 Task: open an excel sheet and write heading  Budget Tracker. Add Descriptions in a column and its values below  'Salary, Rent, Dining Out, Internet Bill, Groceries, Utilities Bill, Gas & Savings. 'Add Categories in next column and its values below  Income, Housing, Food, Utilities, Food, Utilities, Transportation & Savings. Add amount in next column and its values below  $2,500, $800, $100, $50, $200, $100, $100, $50 & $500. Add Dates in next column and its values below  2023-05-01, 2023-05-05, 2023-05-10, 2023-05-15, 2023-05-19, 2023-05-22, 2023-05-25 & 2023-05-30. Add Income/ Expense in next column and its values below  Income, Expense, Expense, Expense, Expense, Expense, Expense & IncomeSave page Budget Tracking Workbook
Action: Key pressed <Key.shift>Budget<Key.space><Key.shift_r>Tracker<Key.right><Key.left><Key.down>
Screenshot: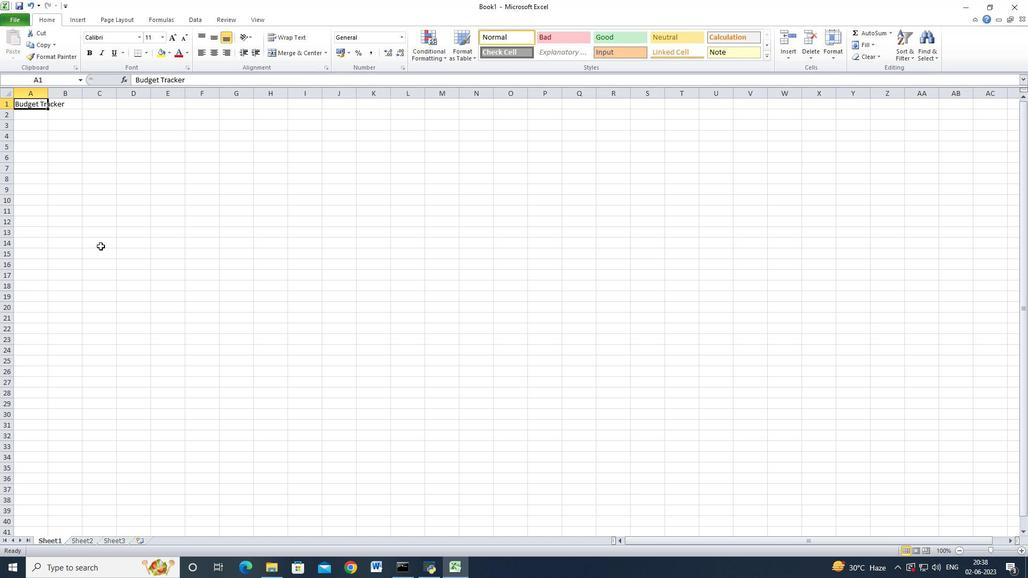 
Action: Mouse moved to (48, 93)
Screenshot: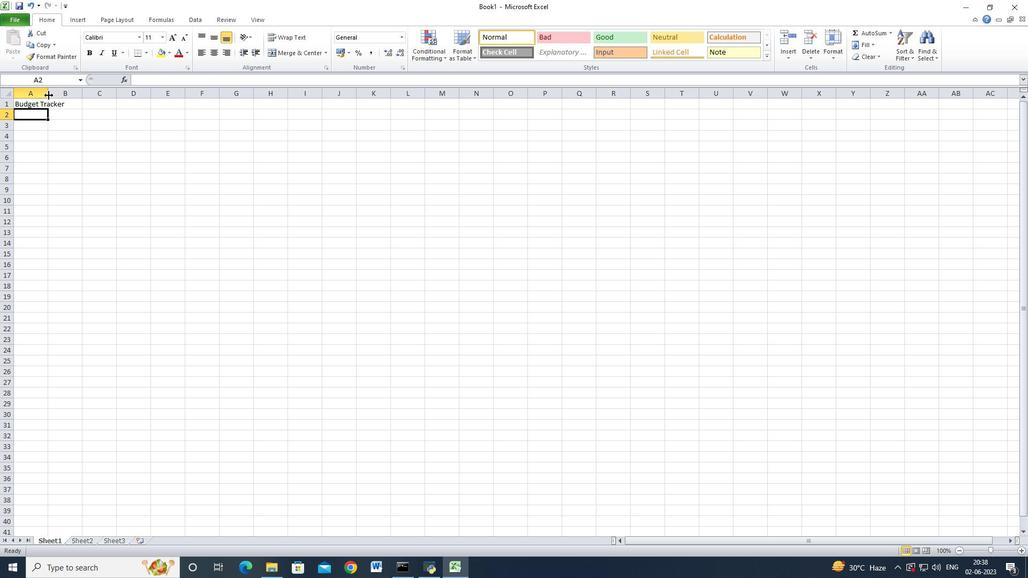 
Action: Mouse pressed left at (48, 93)
Screenshot: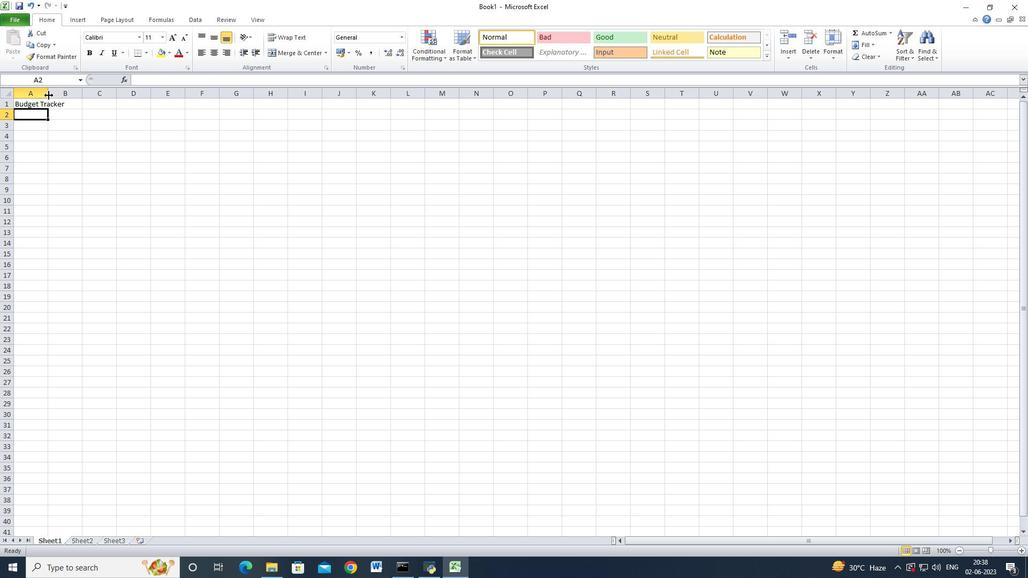 
Action: Mouse pressed left at (48, 93)
Screenshot: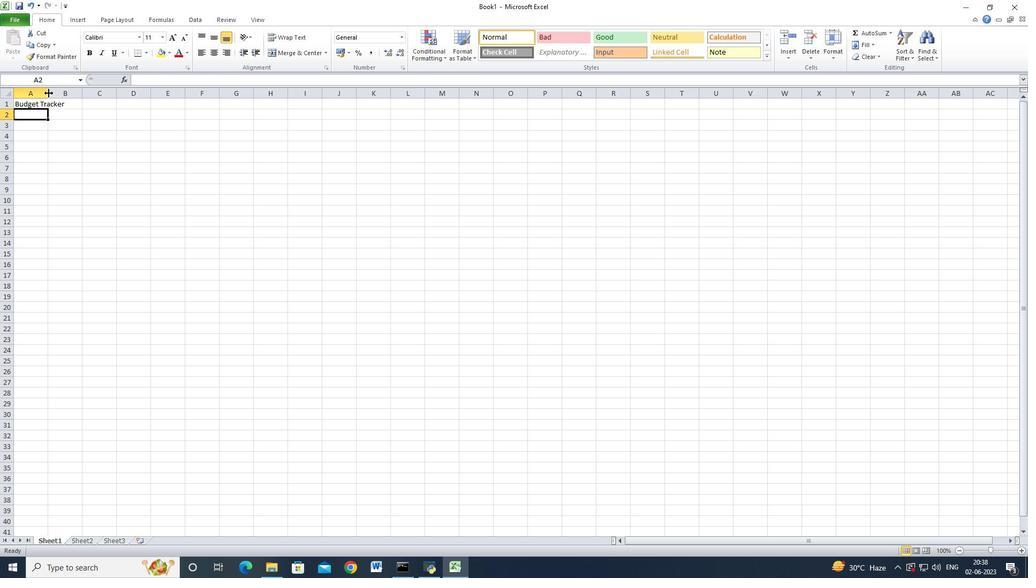 
Action: Mouse moved to (324, 251)
Screenshot: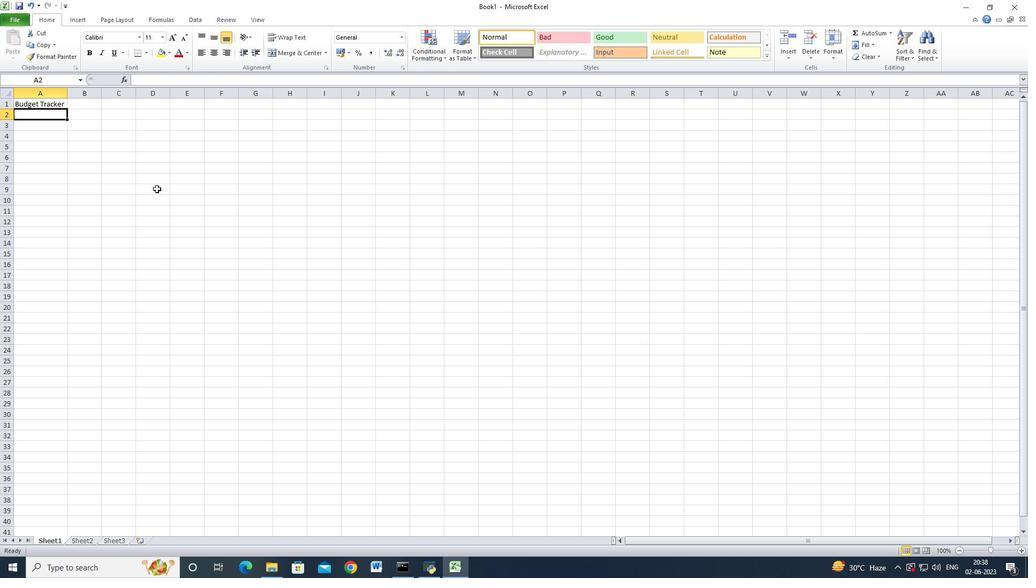 
Action: Key pressed <Key.shift_r>Descriptions<Key.down><Key.shift_r>Salary<Key.down><Key.shift_r>Rent<Key.down><Key.shift_r>Dining<Key.space><Key.shift>Out<Key.down><Key.shift>Internet<Key.space><Key.shift>Bill<Key.down><Key.shift_r>Groceries<Key.down><Key.shift>Utilities<Key.space><Key.shift>Bill<Key.down><Key.shift_r>Gas<Key.space><Key.backspace><Key.enter><Key.shift_r><Key.shift_r><Key.shift_r><Key.shift_r><Key.shift_r><Key.shift_r><Key.shift_r><Key.shift_r><Key.shift_r><Key.shift_r><Key.shift_r>Savings<Key.down><Key.up><Key.up><Key.up><Key.down><Key.up><Key.down><Key.right><Key.shift_r>Categories<Key.down>
Screenshot: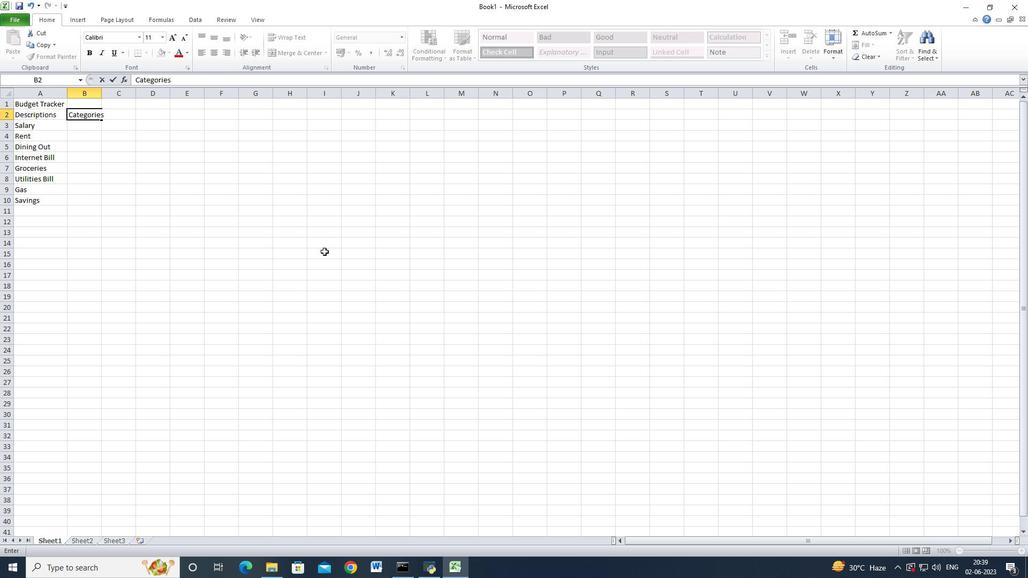 
Action: Mouse moved to (99, 95)
Screenshot: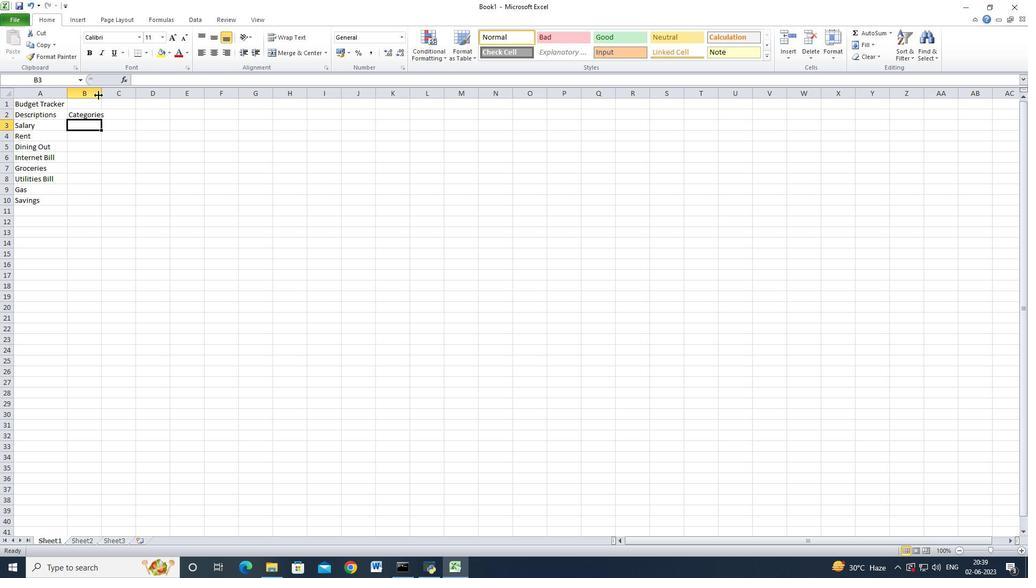 
Action: Mouse pressed left at (99, 95)
Screenshot: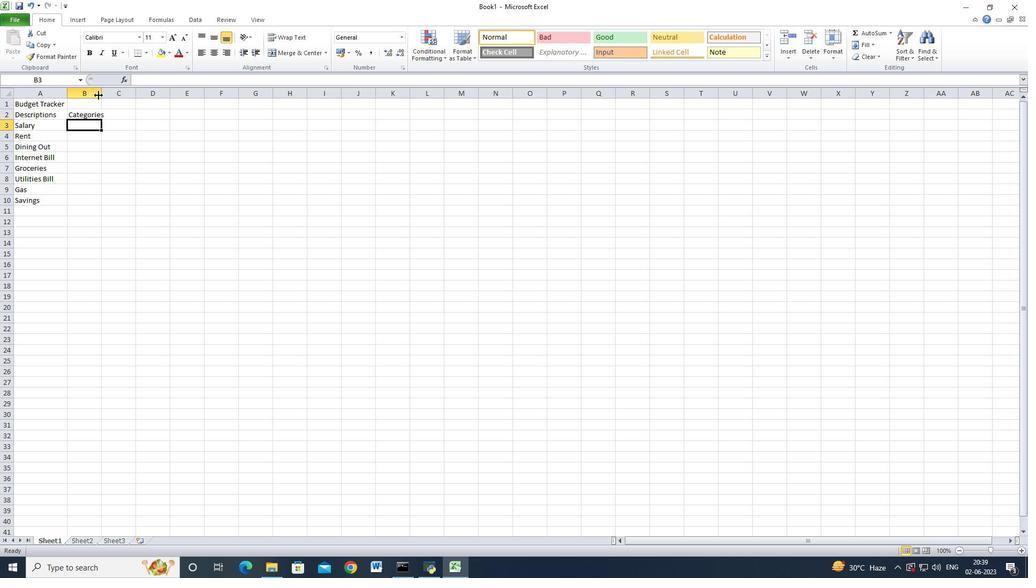 
Action: Mouse moved to (100, 95)
Screenshot: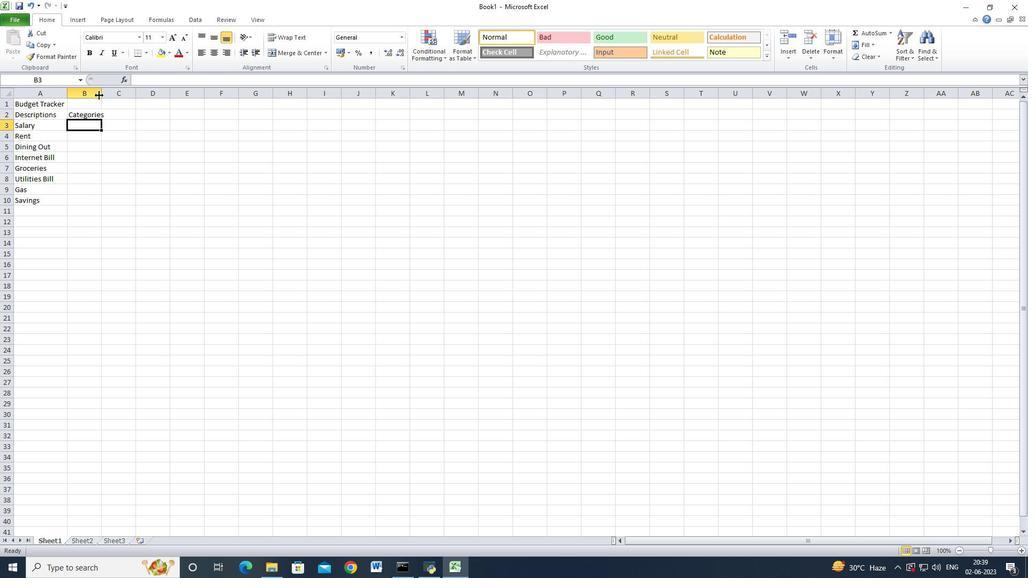 
Action: Mouse pressed left at (100, 95)
Screenshot: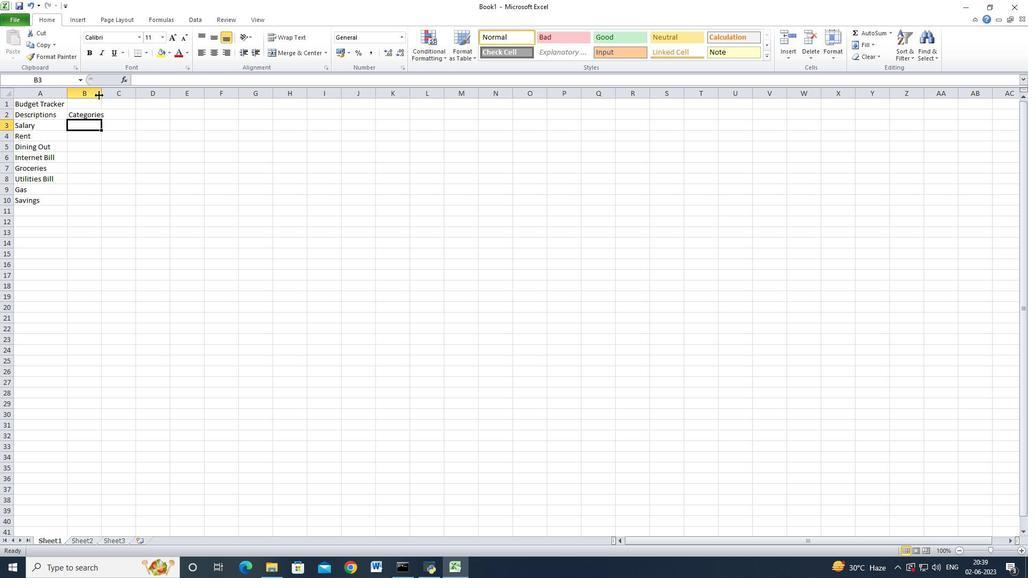 
Action: Mouse moved to (138, 154)
Screenshot: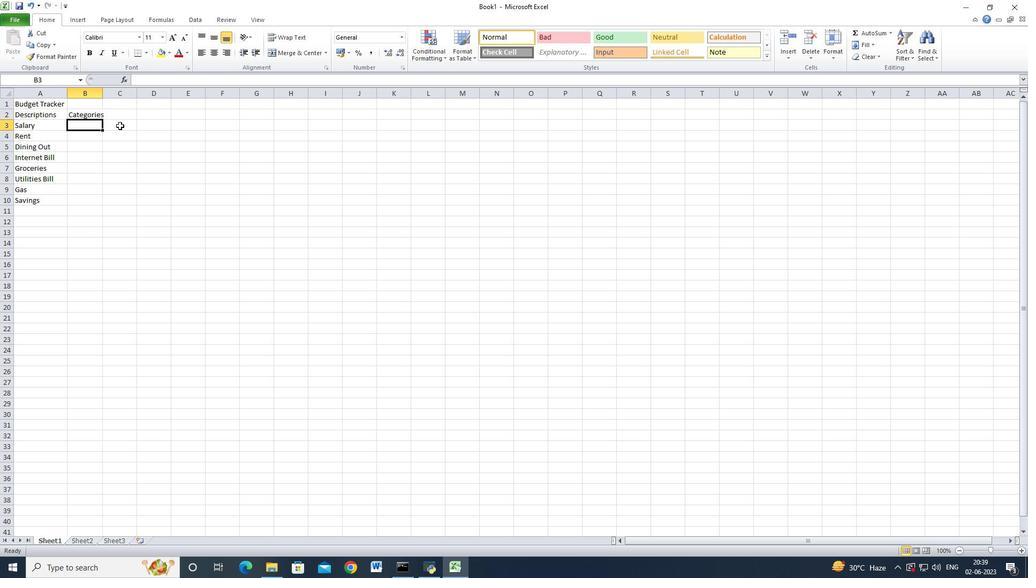 
Action: Key pressed <Key.shift>Income<Key.down><Key.shift>Housing<Key.down><Key.shift_r>Food<Key.down><Key.shift>Utilities<Key.down><Key.shift_r>Food<Key.down><Key.shift>Utilities<Key.down><Key.shift_r>Transportation<Key.down><Key.shift_r>Savings<Key.down>
Screenshot: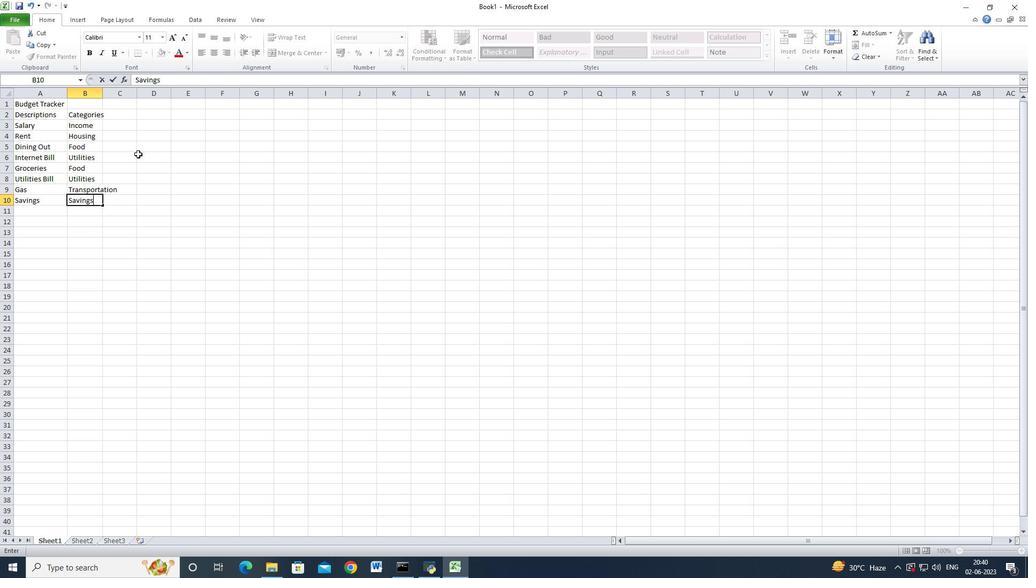 
Action: Mouse moved to (106, 95)
Screenshot: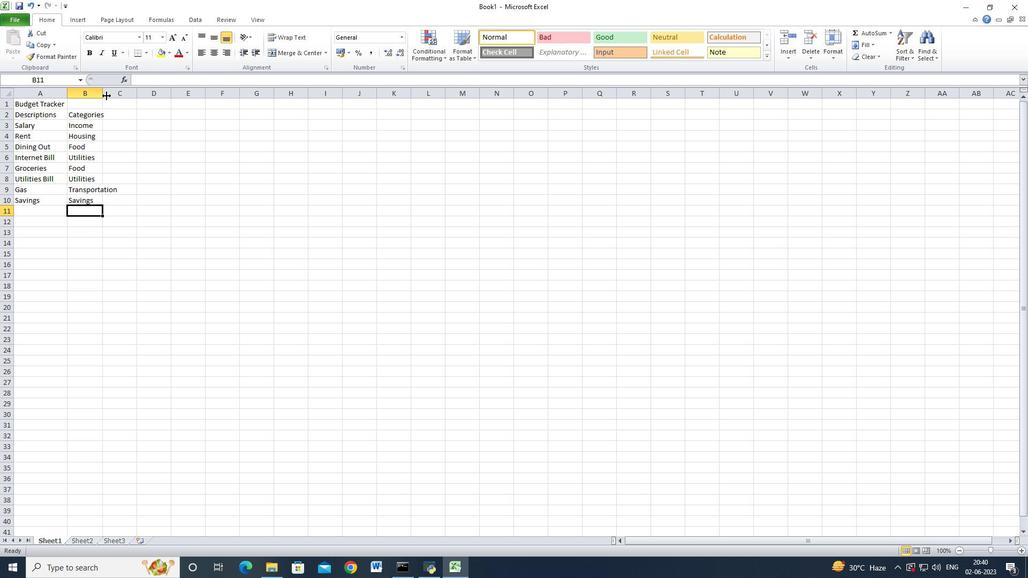 
Action: Mouse pressed left at (106, 95)
Screenshot: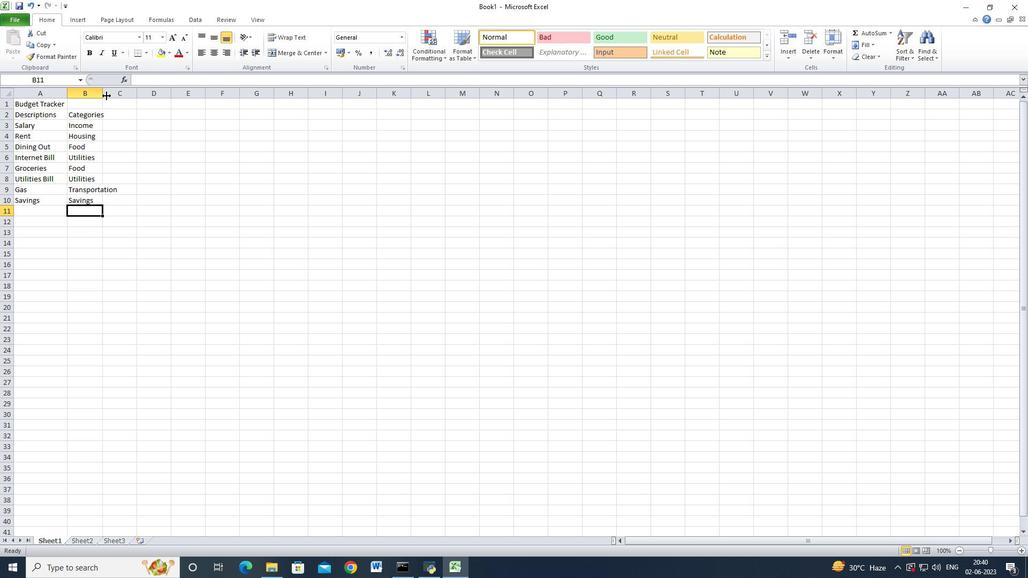 
Action: Mouse pressed left at (106, 95)
Screenshot: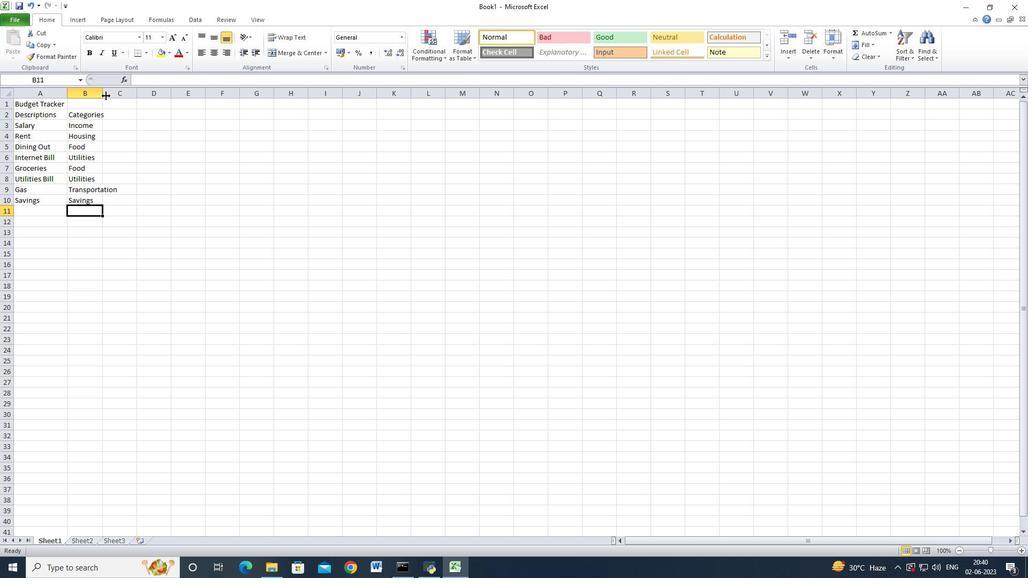 
Action: Mouse moved to (137, 115)
Screenshot: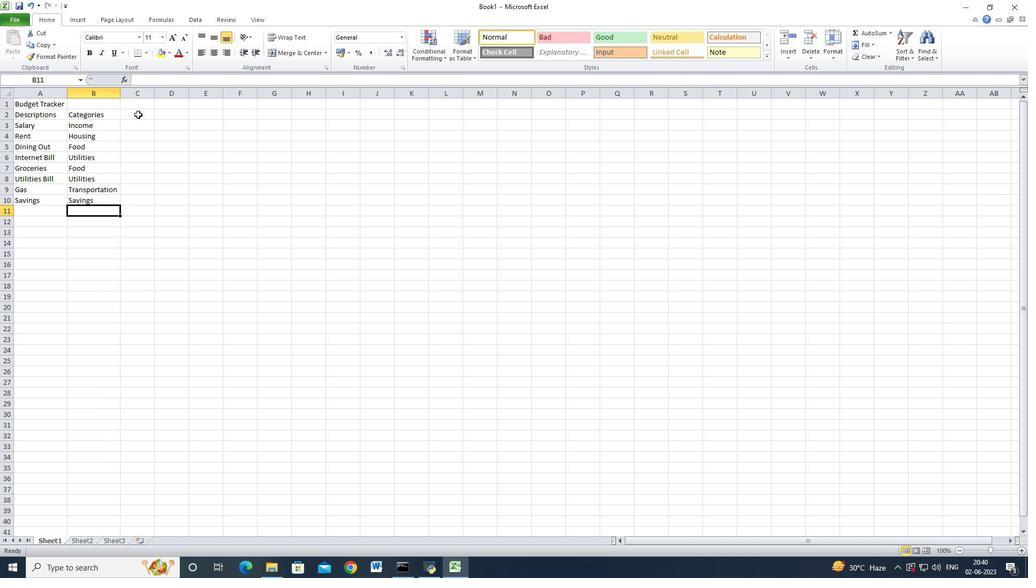 
Action: Mouse pressed left at (137, 115)
Screenshot: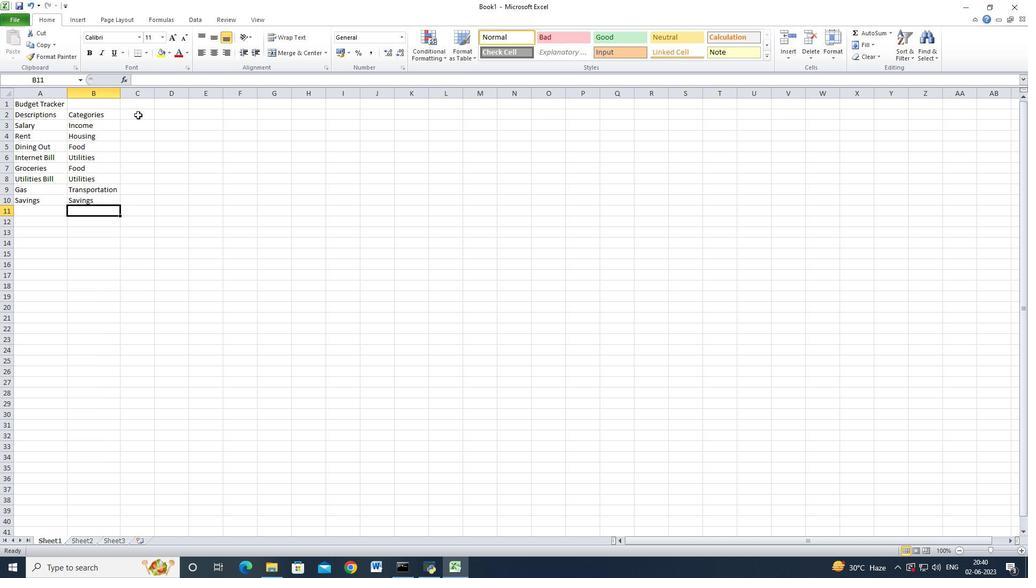 
Action: Mouse moved to (157, 129)
Screenshot: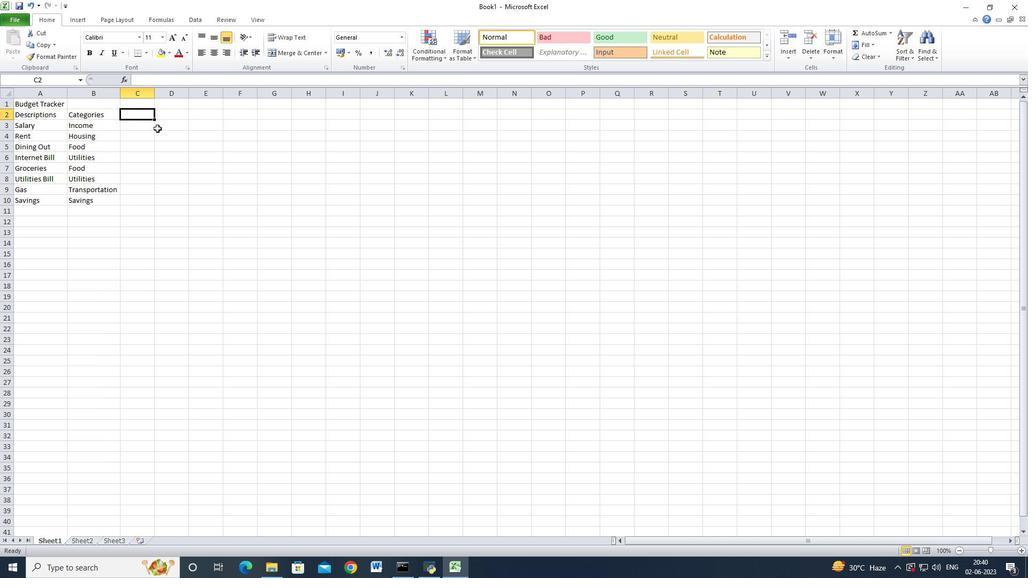 
Action: Key pressed <Key.shift_r>Amunt<Key.down><Key.shift>$2,500<Key.down><Key.shift><Key.shift><Key.shift><Key.shift><Key.shift><Key.shift><Key.shift><Key.shift><Key.shift><Key.shift><Key.shift>$800<Key.down><Key.shift><Key.shift><Key.shift><Key.shift><Key.shift><Key.shift><Key.shift><Key.shift><Key.shift><Key.shift>$100<Key.down><Key.shift><Key.shift><Key.shift><Key.shift><Key.shift><Key.shift><Key.shift><Key.shift><Key.shift><Key.shift>$50<Key.down><Key.shift><Key.shift><Key.shift><Key.shift><Key.shift><Key.shift><Key.shift><Key.shift>$200<Key.down><Key.shift><Key.shift><Key.shift><Key.shift>$100<Key.down><Key.shift><Key.shift><Key.shift><Key.shift><Key.shift><Key.shift><Key.shift><Key.shift><Key.shift><Key.shift><Key.shift><Key.shift><Key.shift>$100<Key.down><Key.shift><Key.shift><Key.shift><Key.shift><Key.shift><Key.shift><Key.shift><Key.shift><Key.shift><Key.shift><Key.shift><Key.shift><Key.shift><Key.shift><Key.shift><Key.shift><Key.shift><Key.shift><Key.shift><Key.shift>$50<Key.down><Key.shift><Key.shift><Key.shift><Key.shift><Key.shift>$500<Key.up><Key.shift><Key.shift><Key.shift><Key.shift><Key.shift><Key.shift><Key.shift><Key.down><Key.delete><Key.shift>$<Key.down><Key.up><Key.delete><Key.up><Key.shift>$50<Key.space><Key.shift_r><Key.shift_r><Key.shift_r><Key.shift_r><Key.shift_r><Key.shift_r><Key.shift_r><Key.shift_r><Key.shift_r><Key.shift_r>&<Key.space><Key.shift><Key.shift><Key.shift><Key.shift><Key.shift><Key.shift><Key.shift><Key.shift><Key.shift><Key.shift><Key.shift><Key.shift><Key.shift><Key.shift><Key.shift><Key.shift><Key.shift><Key.shift><Key.shift><Key.shift><Key.shift>$500<Key.enter><Key.up>
Screenshot: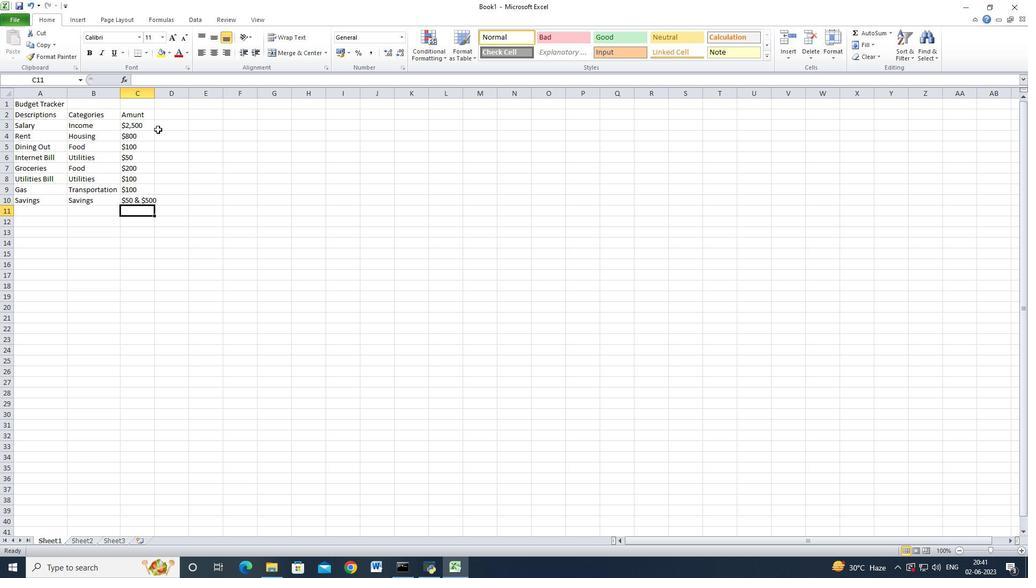 
Action: Mouse moved to (154, 98)
Screenshot: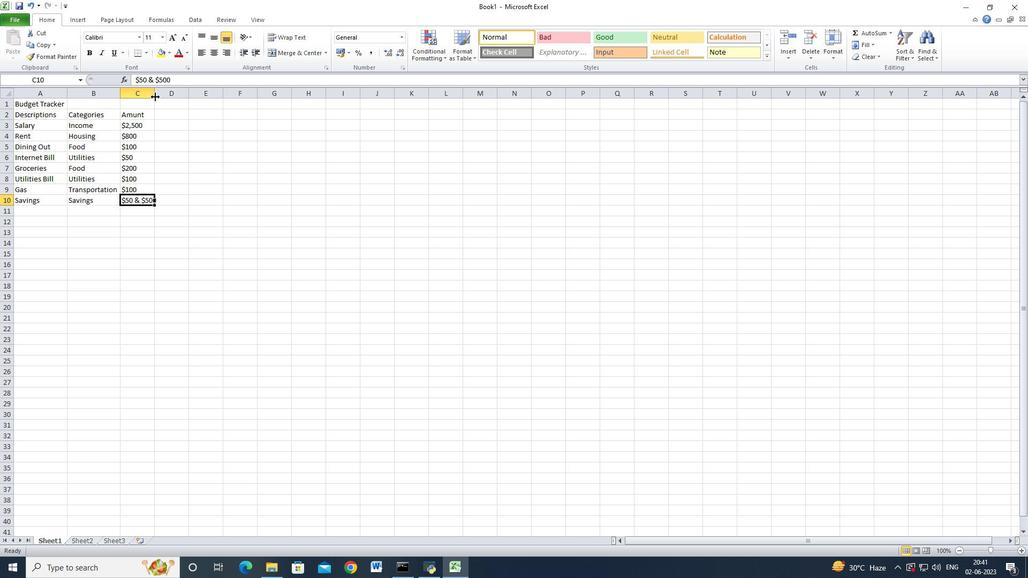 
Action: Mouse pressed left at (154, 98)
Screenshot: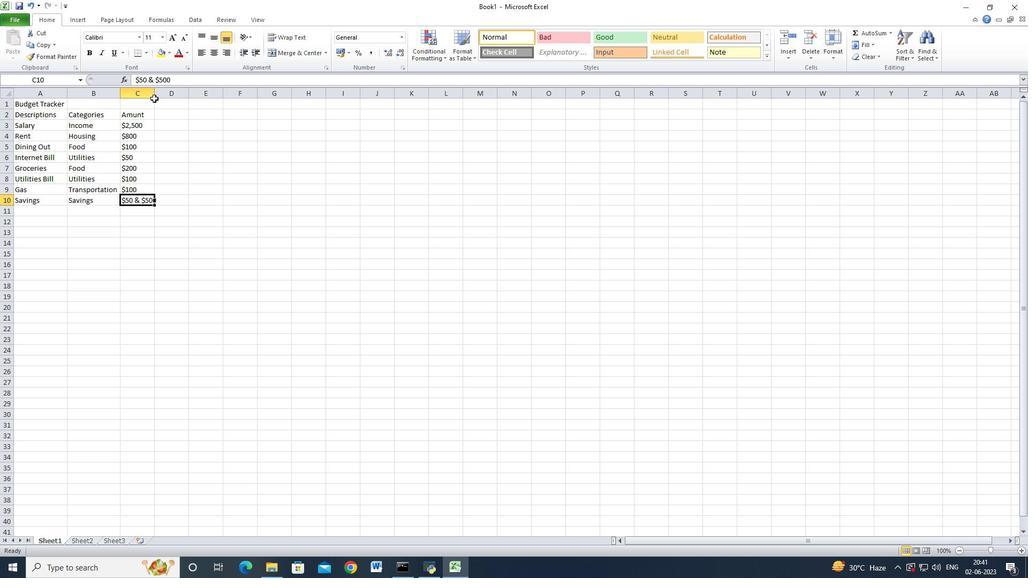 
Action: Mouse pressed left at (154, 98)
Screenshot: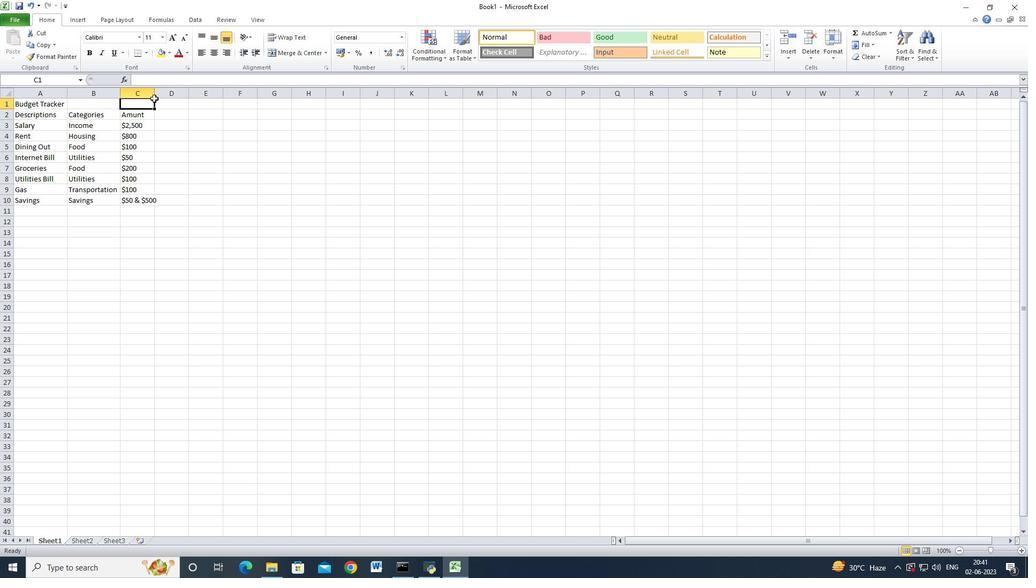 
Action: Mouse moved to (154, 91)
Screenshot: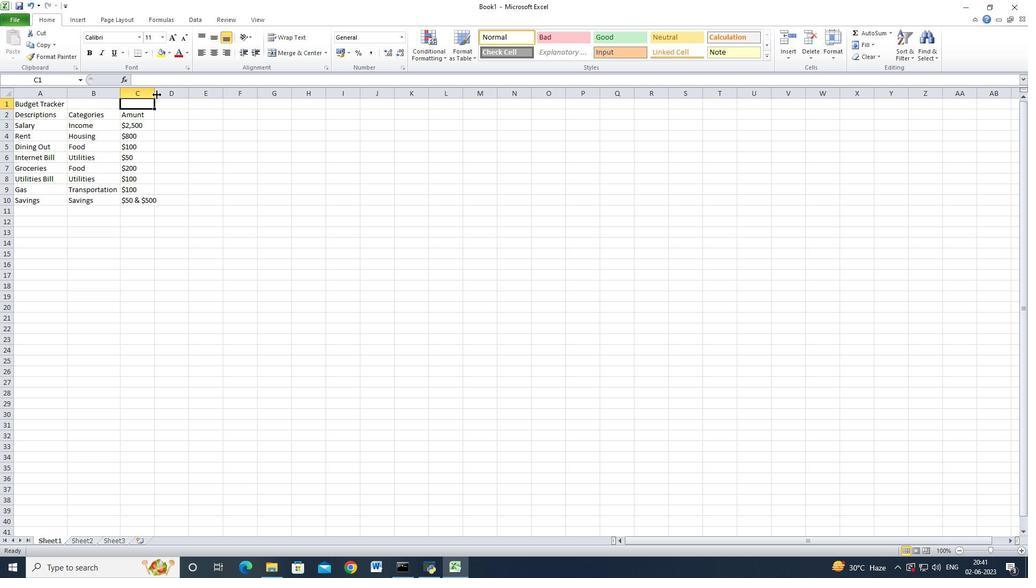 
Action: Mouse pressed left at (154, 91)
Screenshot: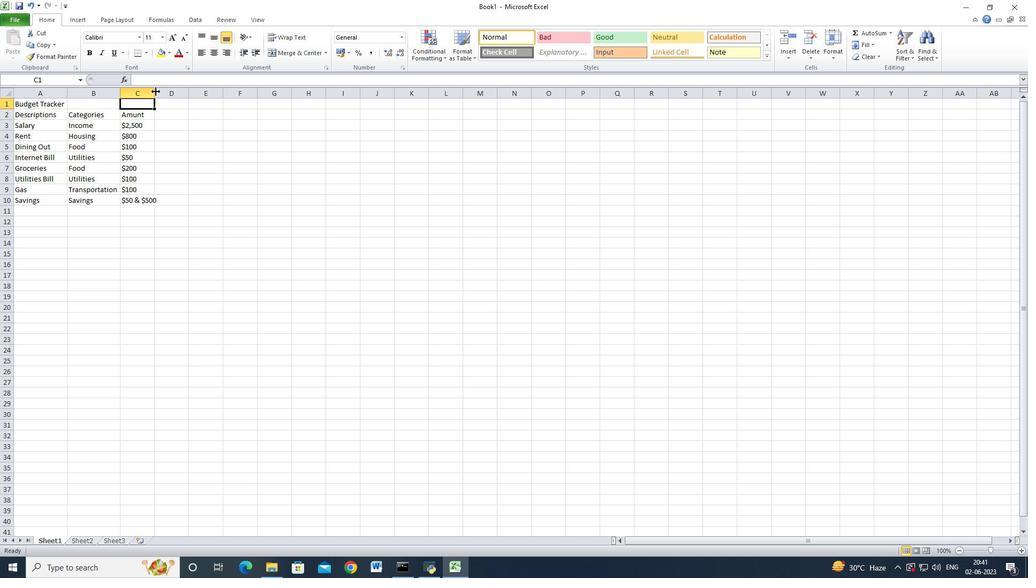 
Action: Mouse pressed left at (154, 91)
Screenshot: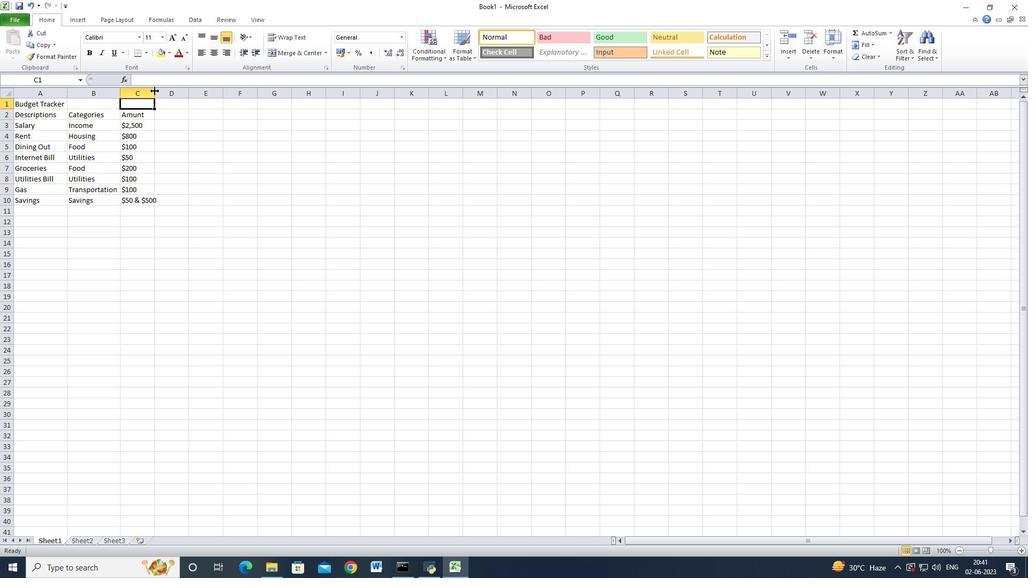 
Action: Mouse moved to (182, 124)
Screenshot: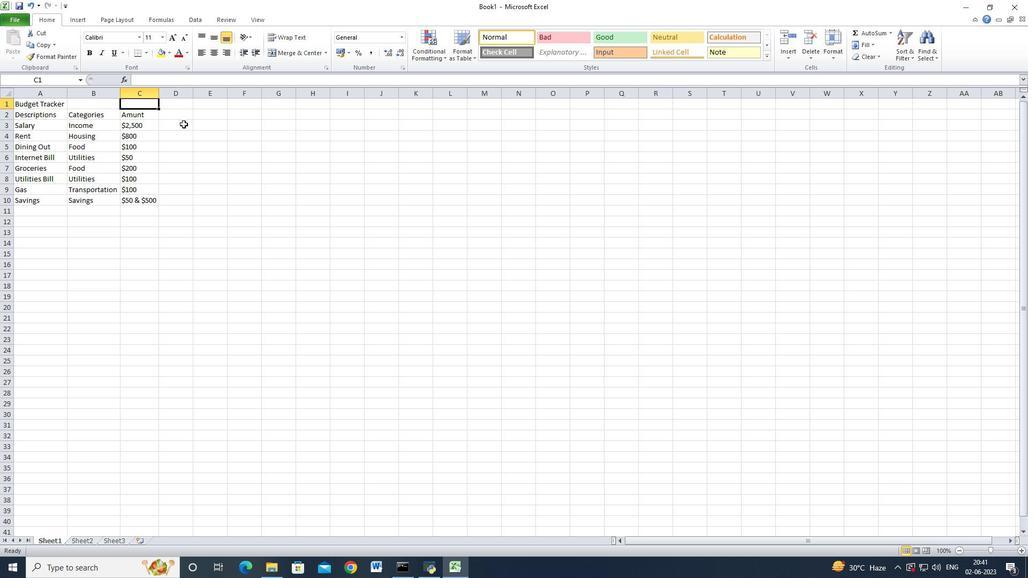 
Action: Key pressed <Key.right><Key.shift_r>Dates<Key.down><Key.up><Key.delete><Key.down><Key.shift_r>date<Key.down><Key.up><Key.shift_r><Key.shift_r><Key.shift_r><Key.shift_r><Key.shift_r><Key.shift_r><Key.shift_r><Key.shift_r><Key.shift_r><Key.shift_r><Key.shift_r><Key.shift_r><Key.shift_r><Key.shift_r><Key.shift_r><Key.shift_r><Key.shift_r><Key.shift_r><Key.shift_r><Key.shift_r><Key.shift_r><Key.shift_r><Key.shift_r><Key.shift_r><Key.shift_r><Key.shift_r><Key.shift_r><Key.shift_r><Key.shift_r><Key.shift_r><Key.shift_r><Key.shift_r><Key.shift_r><Key.shift_r><Key.shift_r><Key.shift_r><Key.shift_r><Key.shift_r><Key.shift_r><Key.shift_r><Key.shift_r><Key.shift_r><Key.shift_r><Key.shift_r><Key.shift_r><Key.shift_r><Key.shift_r>Dates<Key.down>'2023-05-01<Key.down>'2023-05-05<Key.down>'2023-05-10<Key.down>'2023-05-15<Key.down>'2023-05-19<Key.down>'2023-05-22<Key.down>'2023-05-25<Key.down>'202305<Key.insert><Key.insert><Key.backspace><Key.backspace>-05-30<Key.down><Key.up><Key.up><Key.up>
Screenshot: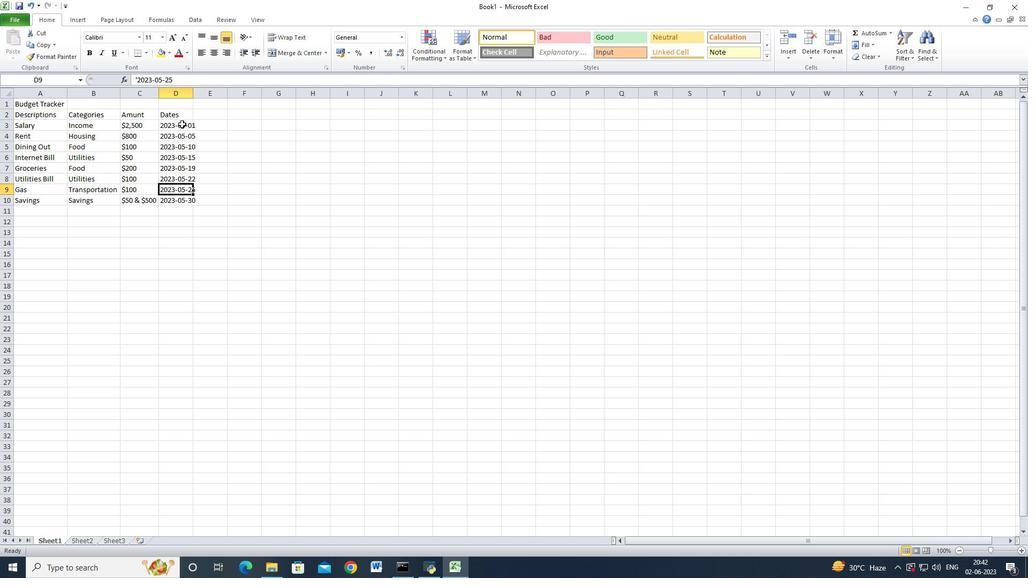 
Action: Mouse moved to (193, 93)
Screenshot: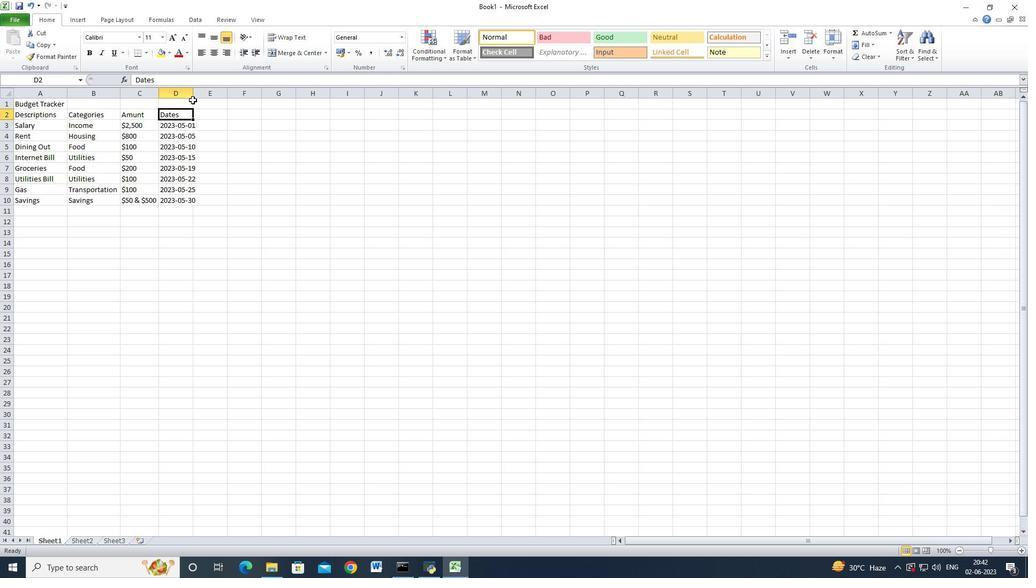 
Action: Mouse pressed left at (193, 93)
Screenshot: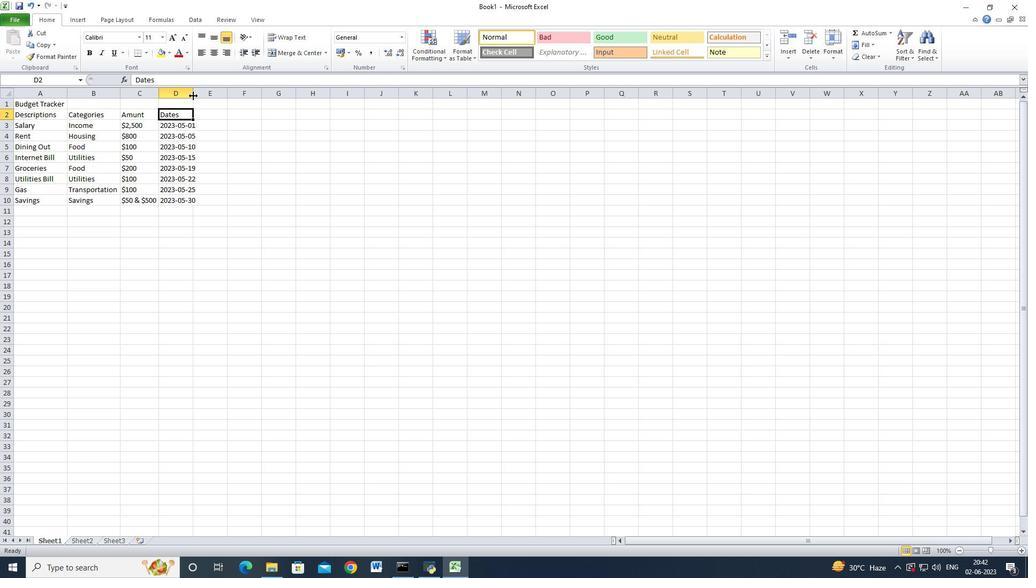 
Action: Mouse moved to (192, 93)
Screenshot: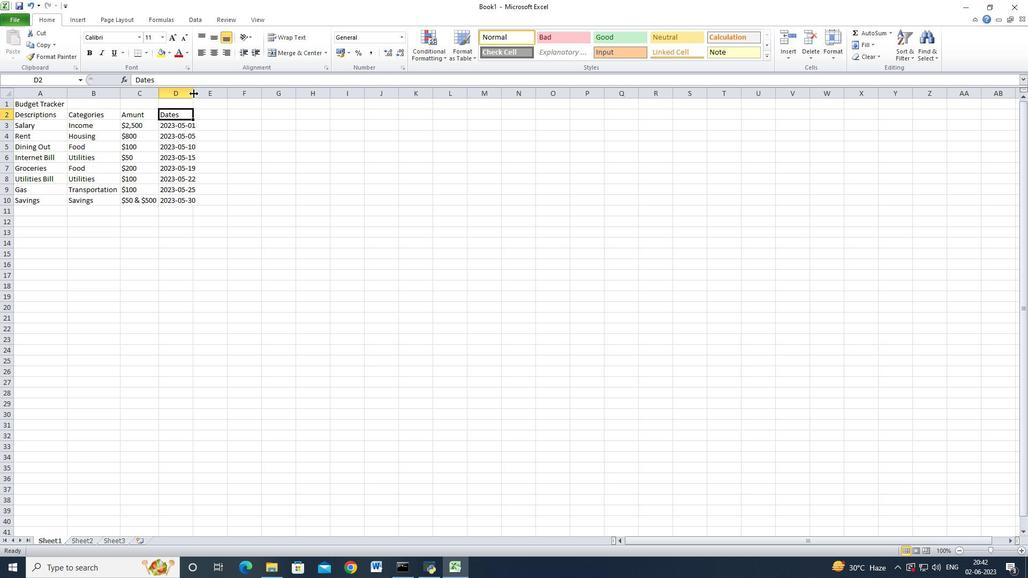 
Action: Mouse pressed left at (192, 93)
Screenshot: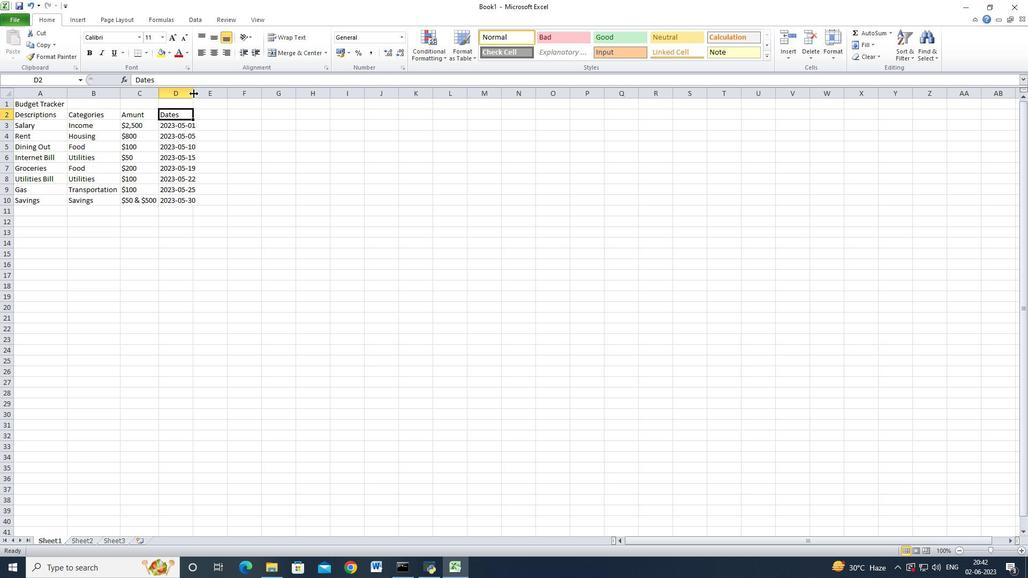
Action: Mouse moved to (195, 90)
Screenshot: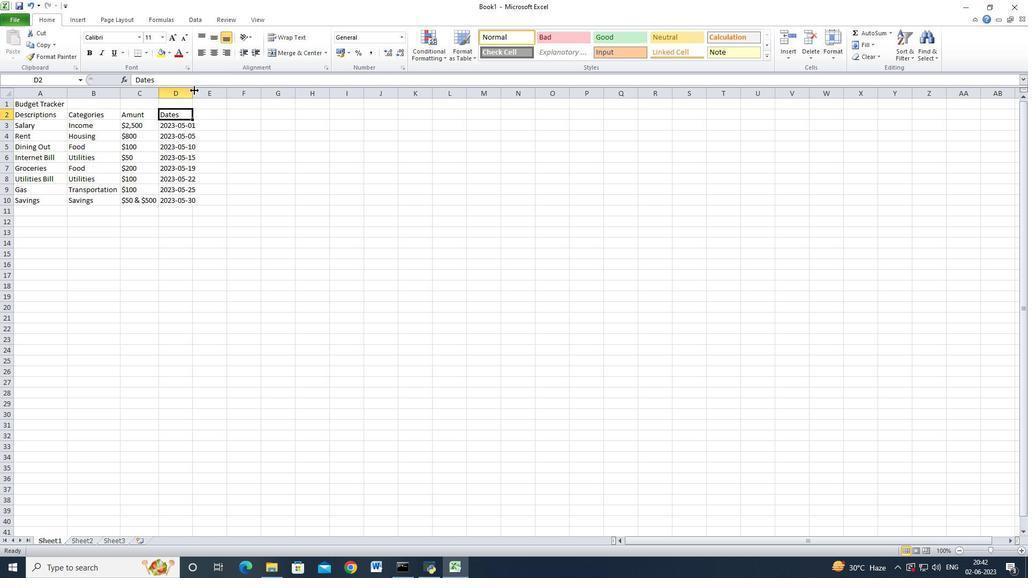 
Action: Mouse pressed left at (195, 90)
Screenshot: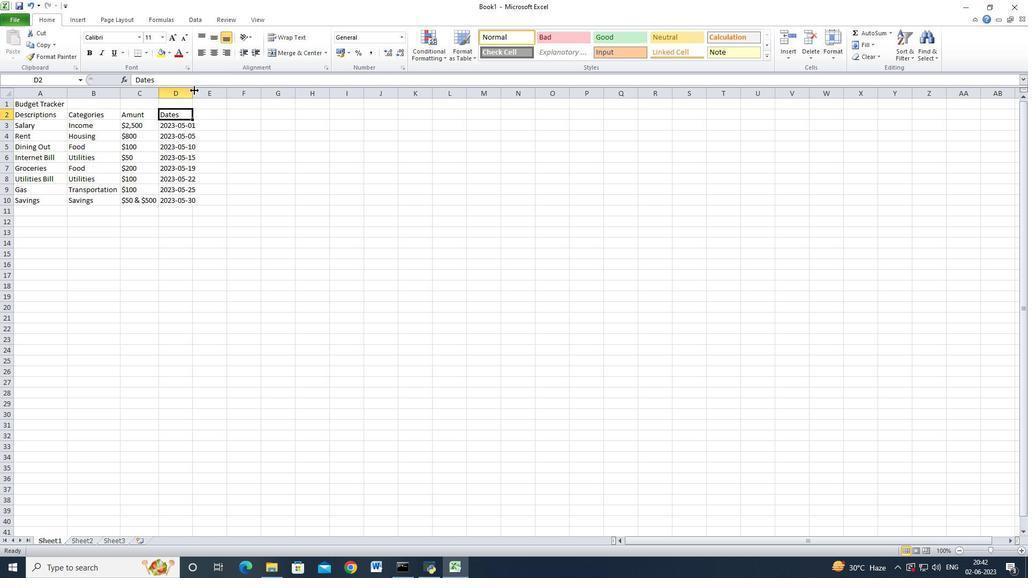 
Action: Mouse pressed left at (195, 90)
Screenshot: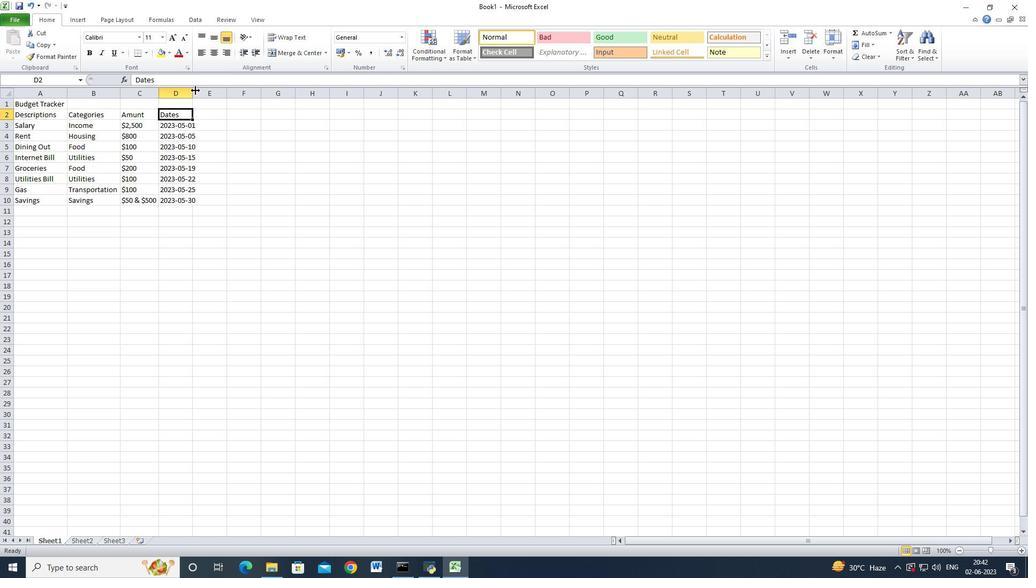 
Action: Mouse moved to (216, 114)
Screenshot: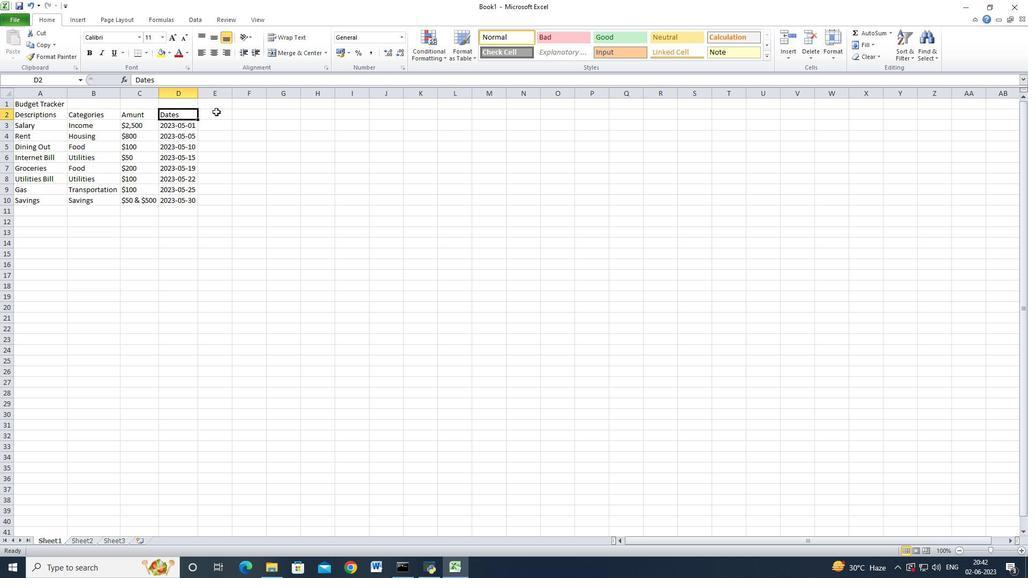 
Action: Mouse pressed left at (216, 114)
Screenshot: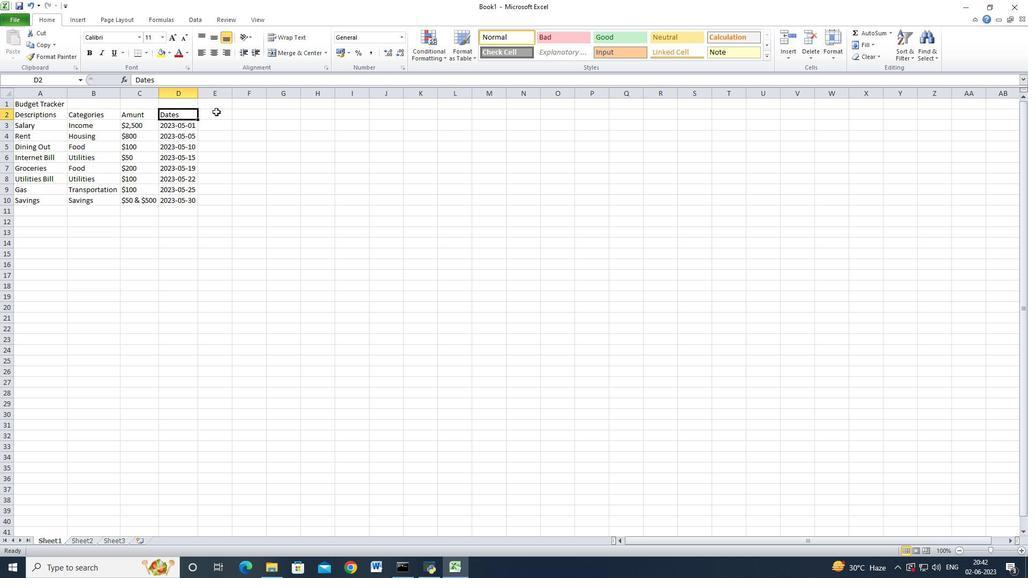 
Action: Mouse moved to (517, 116)
Screenshot: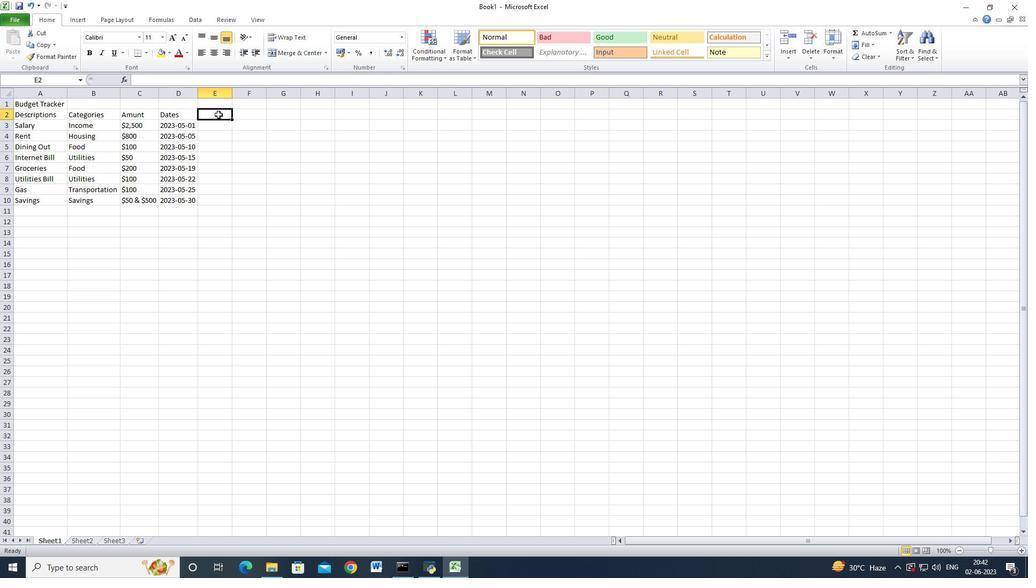 
Action: Key pressed <Key.shift>Income/<Key.space><Key.shift_r>Expense<Key.down>
Screenshot: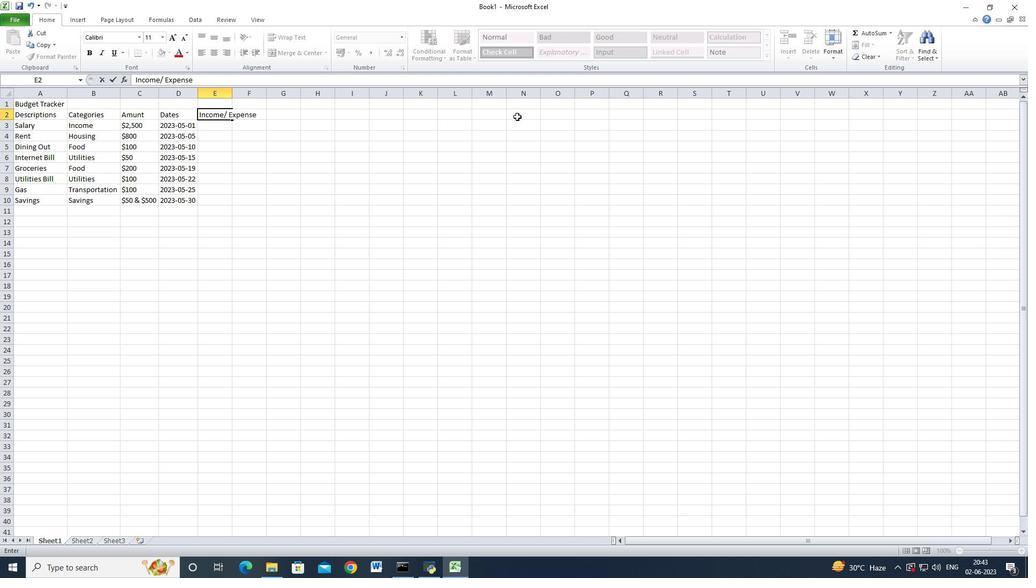 
Action: Mouse moved to (233, 95)
Screenshot: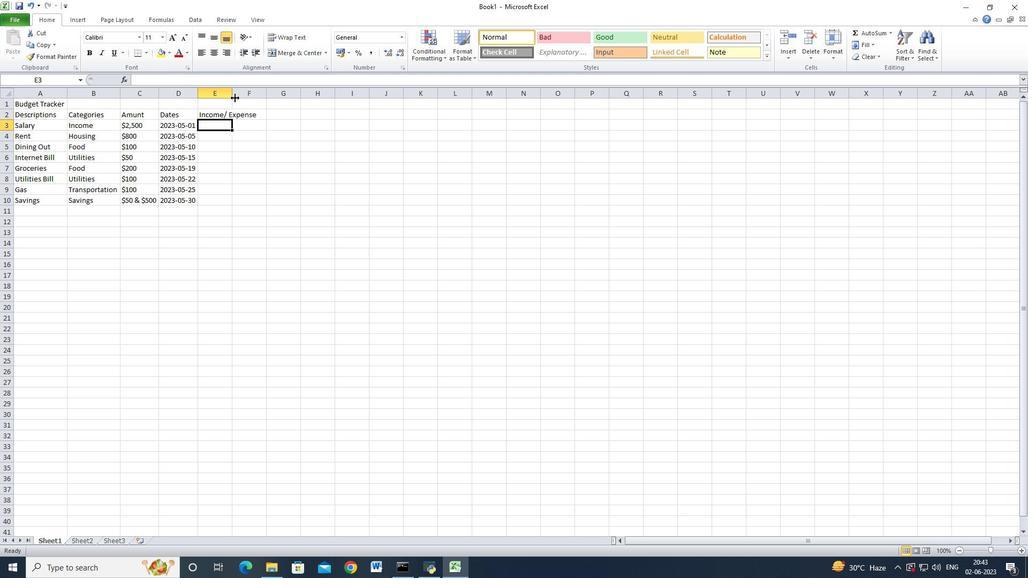 
Action: Mouse pressed left at (233, 95)
Screenshot: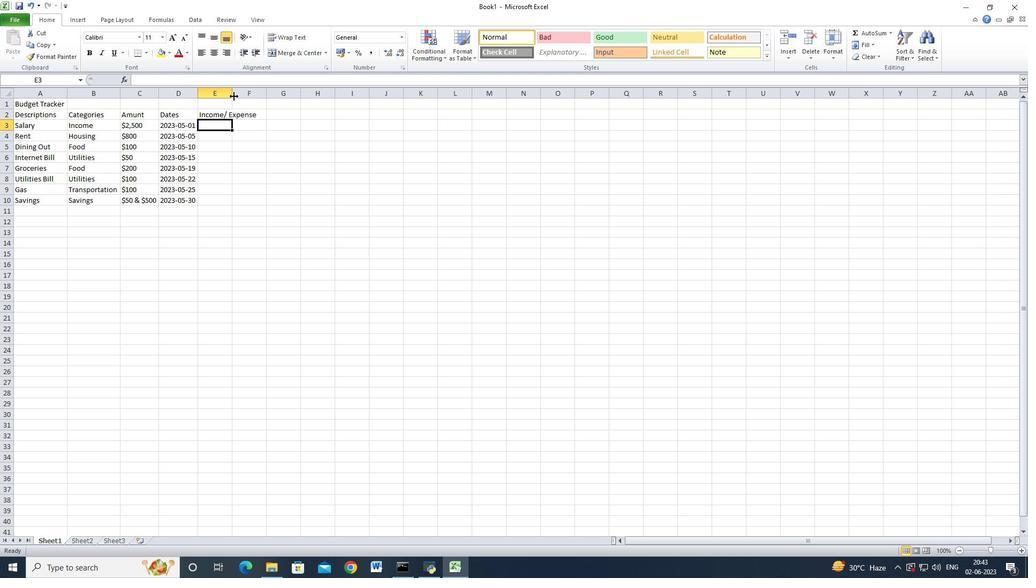 
Action: Mouse pressed left at (233, 95)
Screenshot: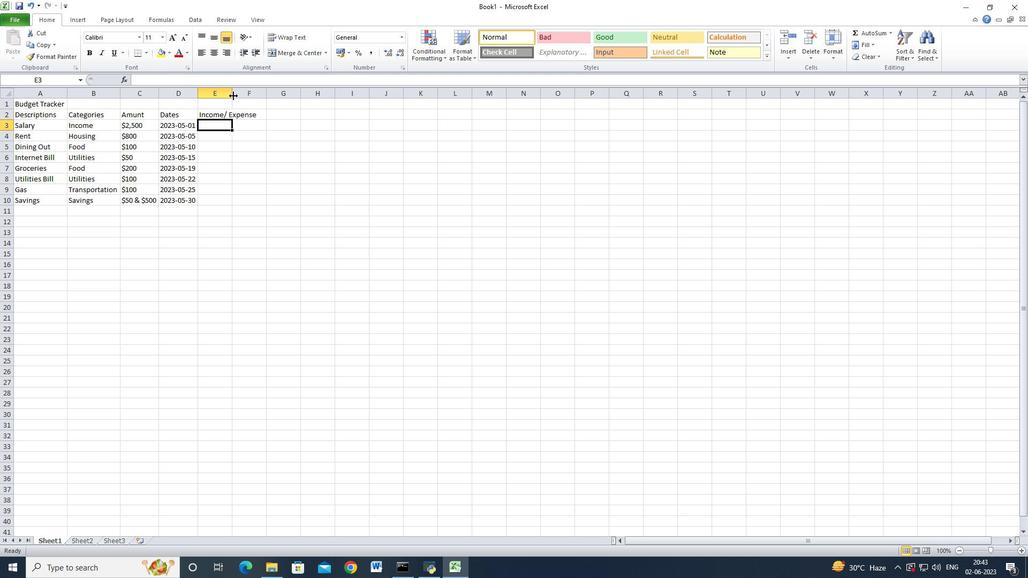 
Action: Mouse moved to (329, 152)
Screenshot: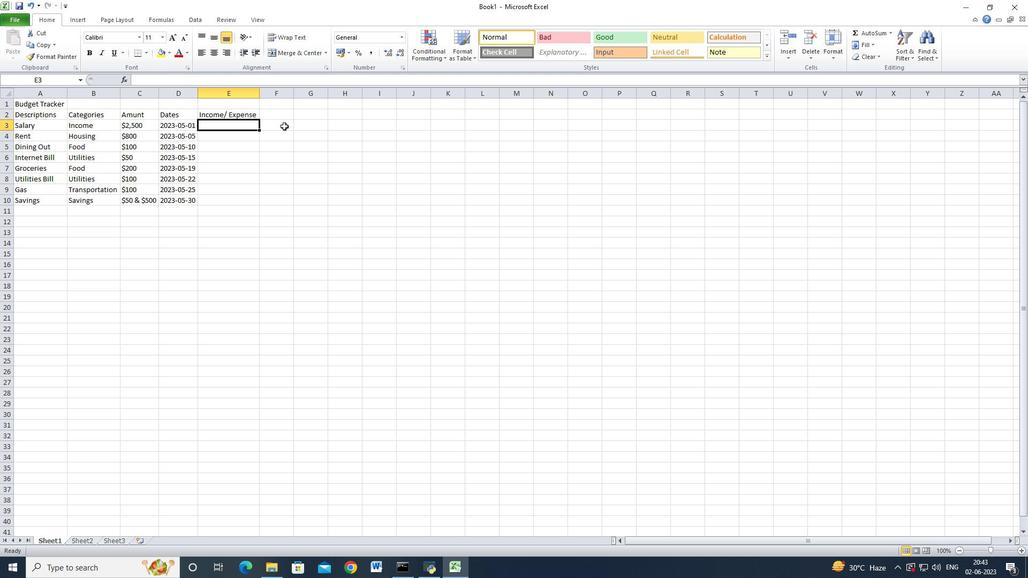 
Action: Key pressed <Key.shift>Income<Key.delete><Key.enter><Key.shift_r>Expense<Key.down><Key.shift_r>Expense<Key.down><Key.shift_r>Expense<Key.down><Key.shift_r>Expense<Key.down><Key.shift_r>Expense<Key.down><Key.shift_r>Expense<Key.down><Key.shift>Income<Key.down><Key.up><Key.up>
Screenshot: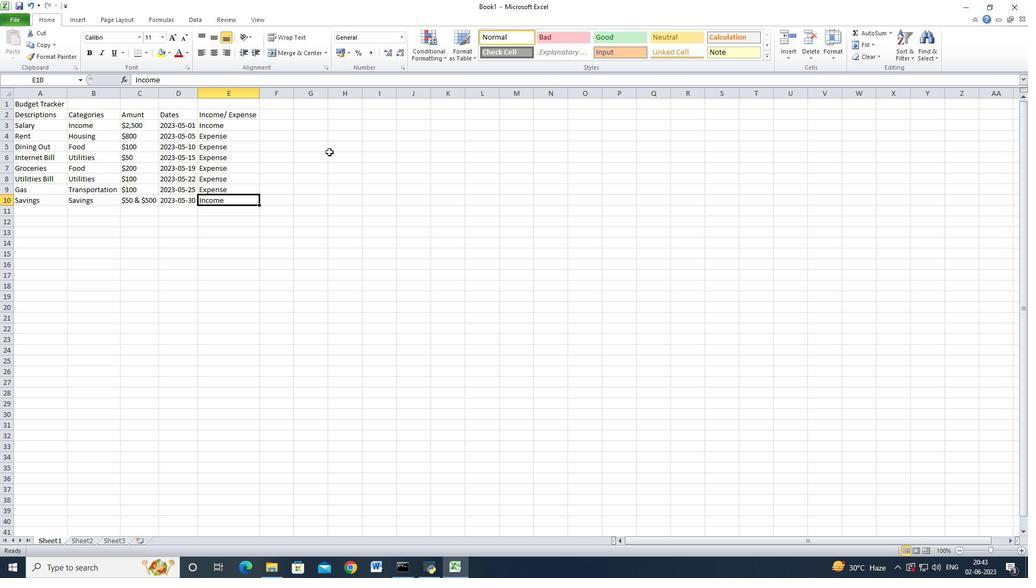 
Action: Mouse moved to (6, 94)
Screenshot: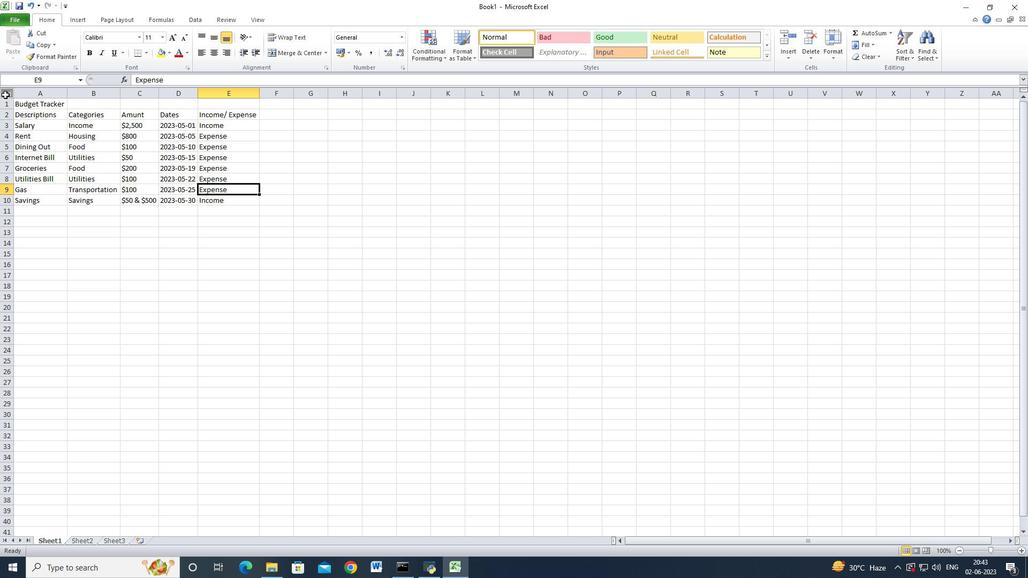 
Action: Mouse pressed left at (6, 94)
Screenshot: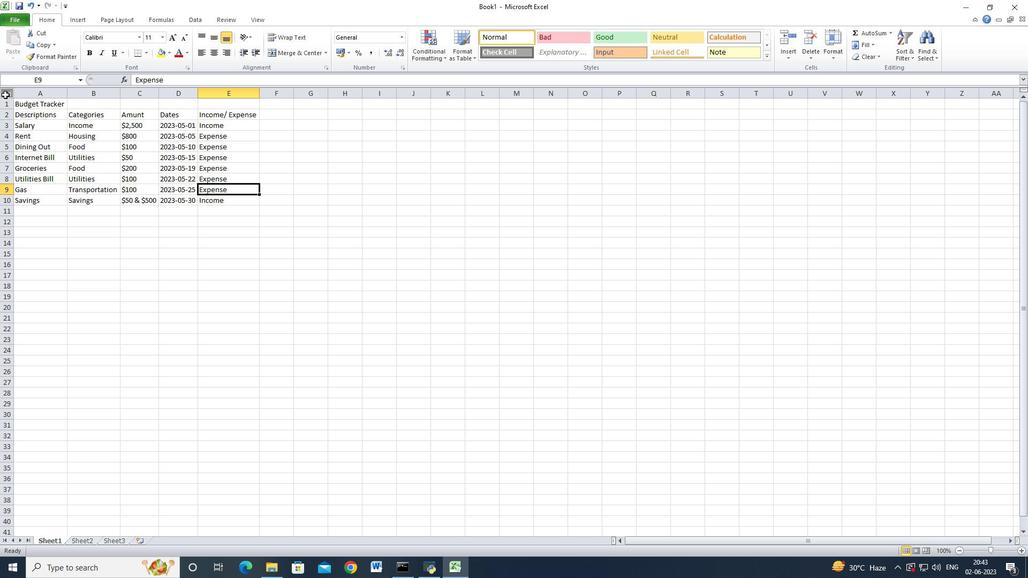 
Action: Mouse moved to (67, 94)
Screenshot: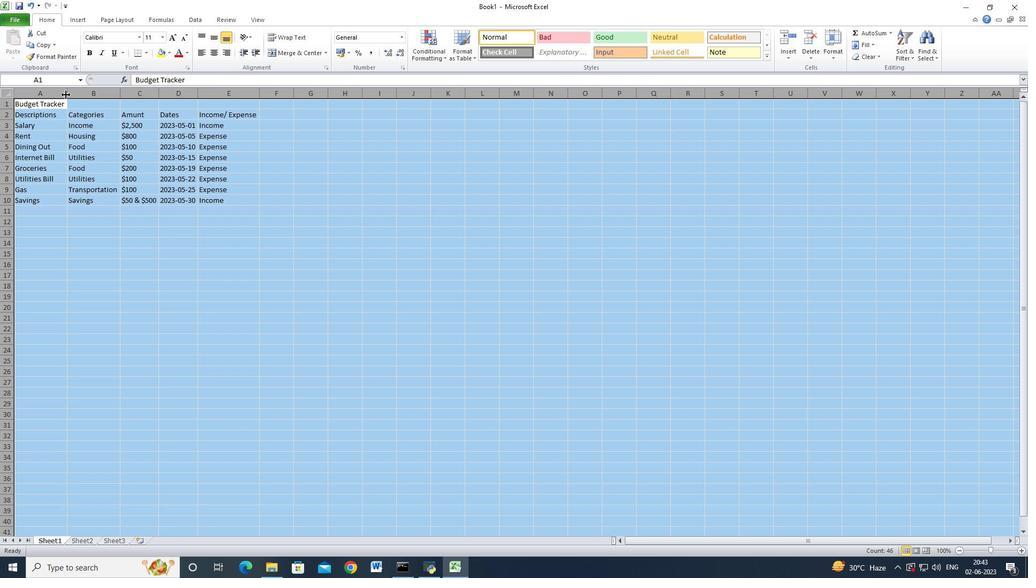 
Action: Mouse pressed left at (67, 94)
Screenshot: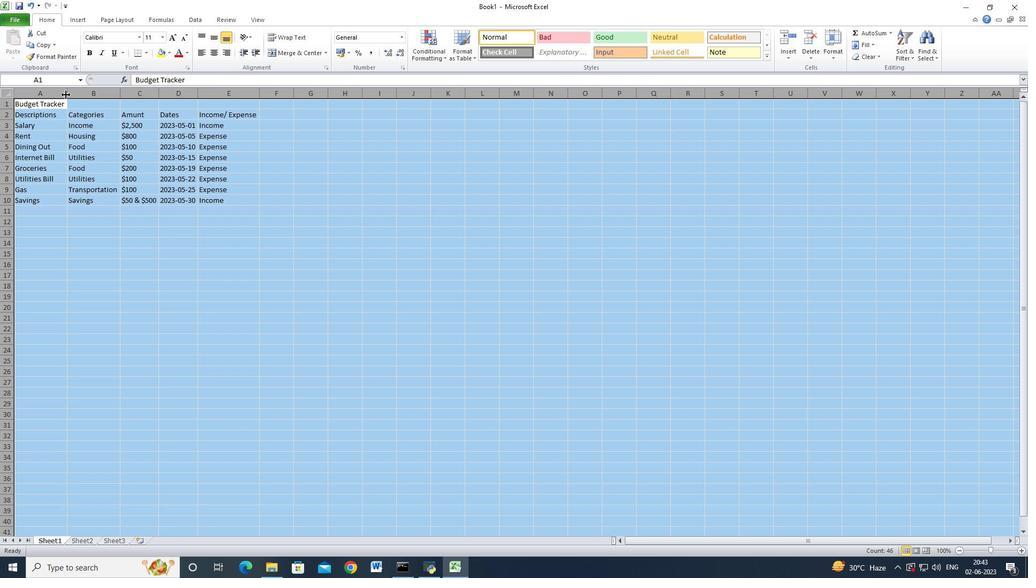 
Action: Mouse moved to (68, 94)
Screenshot: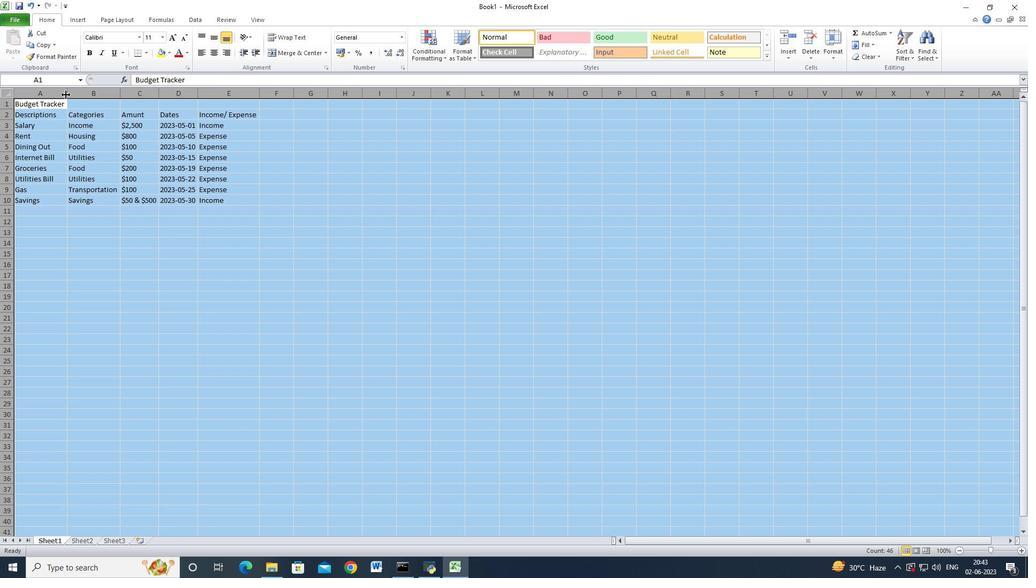 
Action: Mouse pressed left at (68, 94)
Screenshot: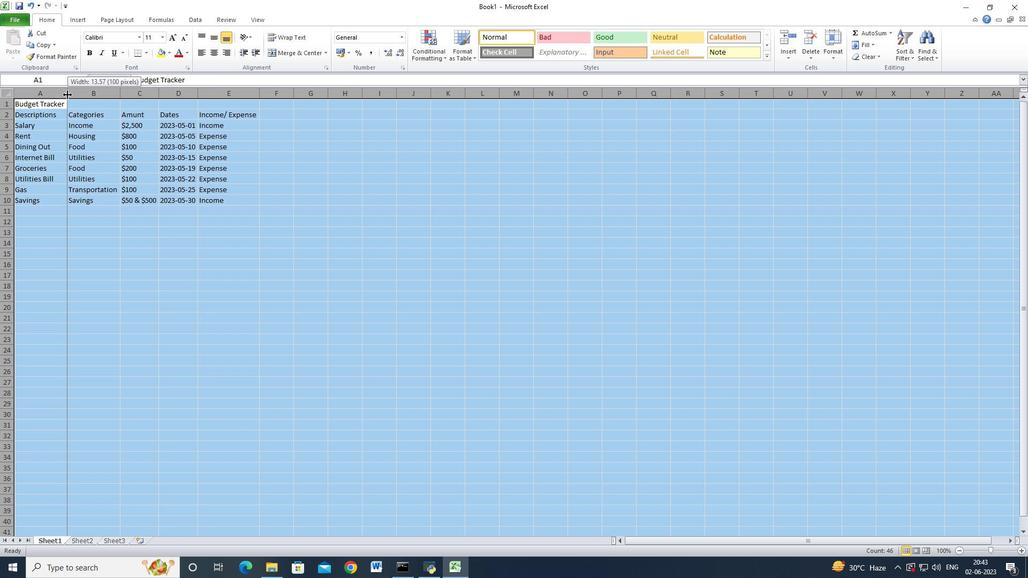 
Action: Mouse moved to (106, 136)
Screenshot: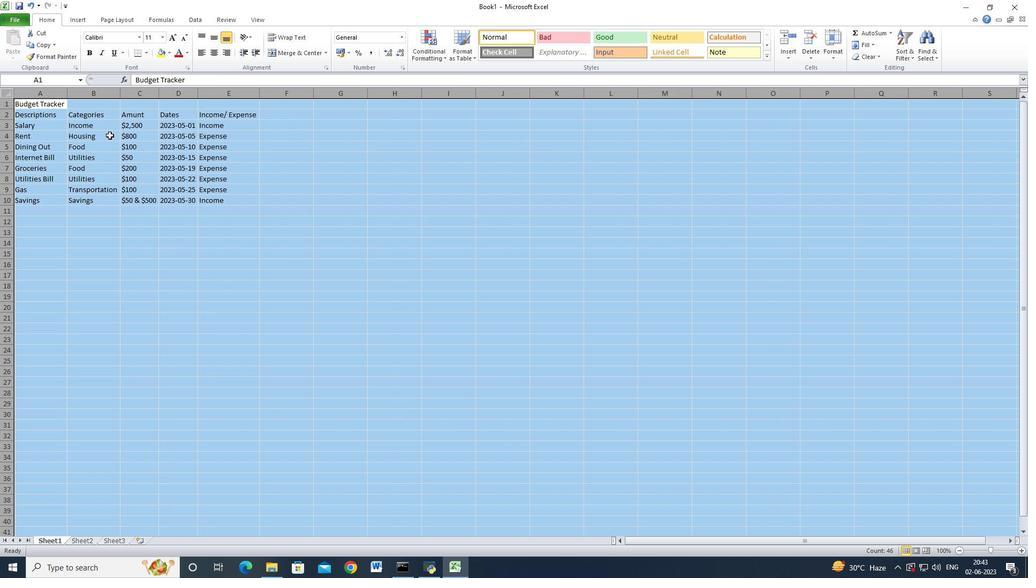 
Action: Mouse pressed left at (106, 136)
Screenshot: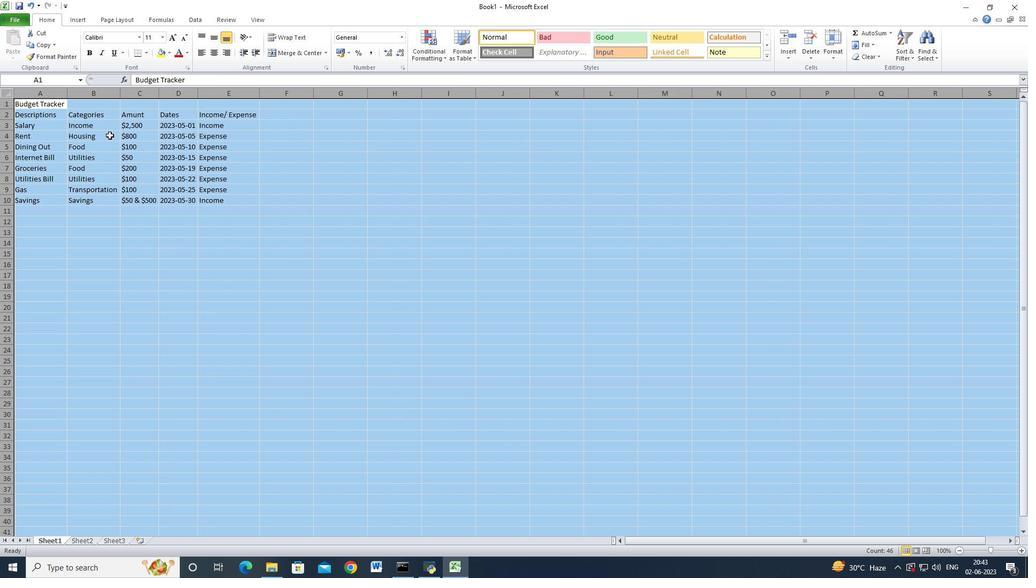 
Action: Mouse moved to (14, 16)
Screenshot: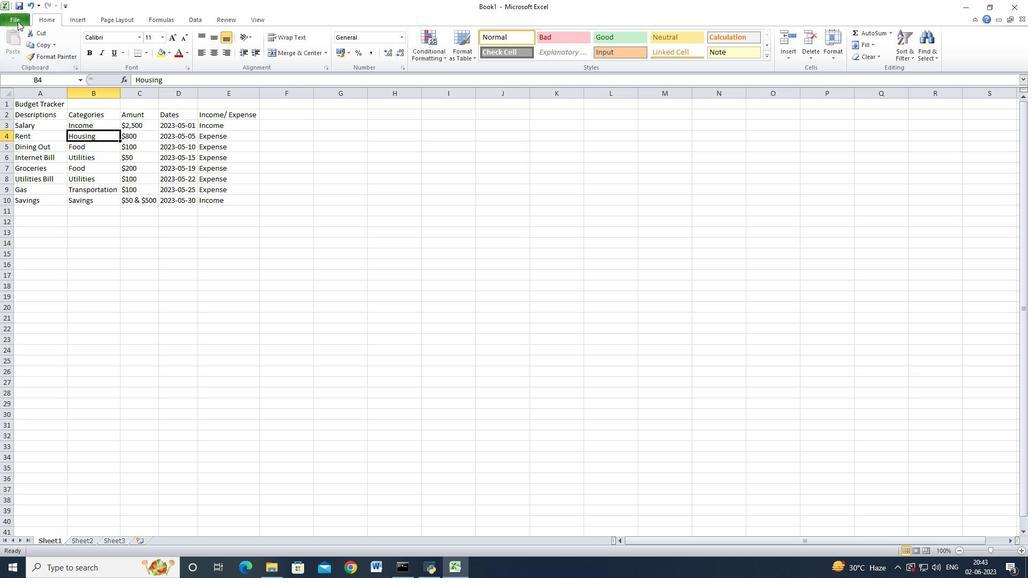 
Action: Mouse pressed left at (14, 16)
Screenshot: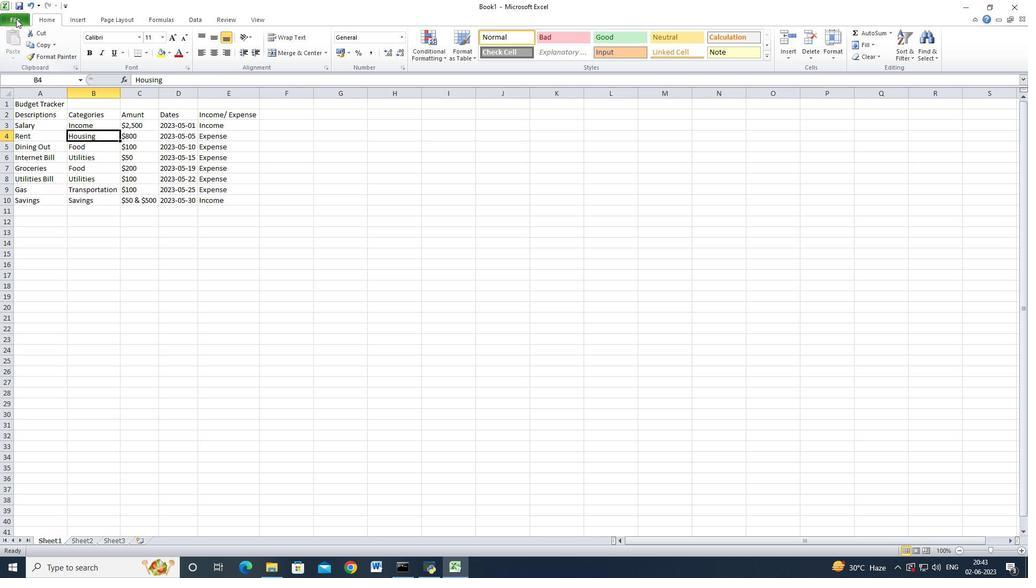 
Action: Mouse moved to (40, 52)
Screenshot: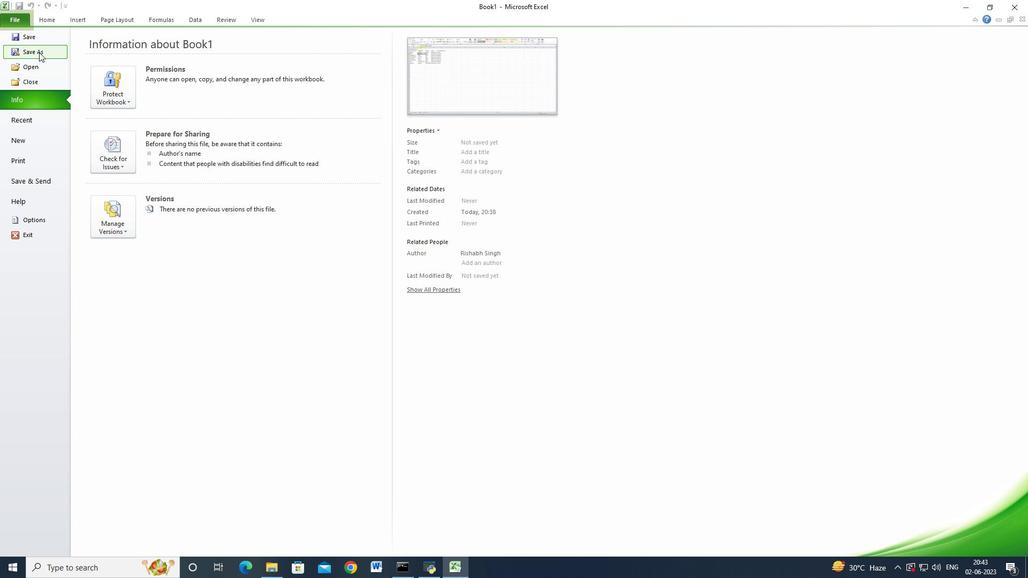 
Action: Mouse pressed left at (40, 52)
Screenshot: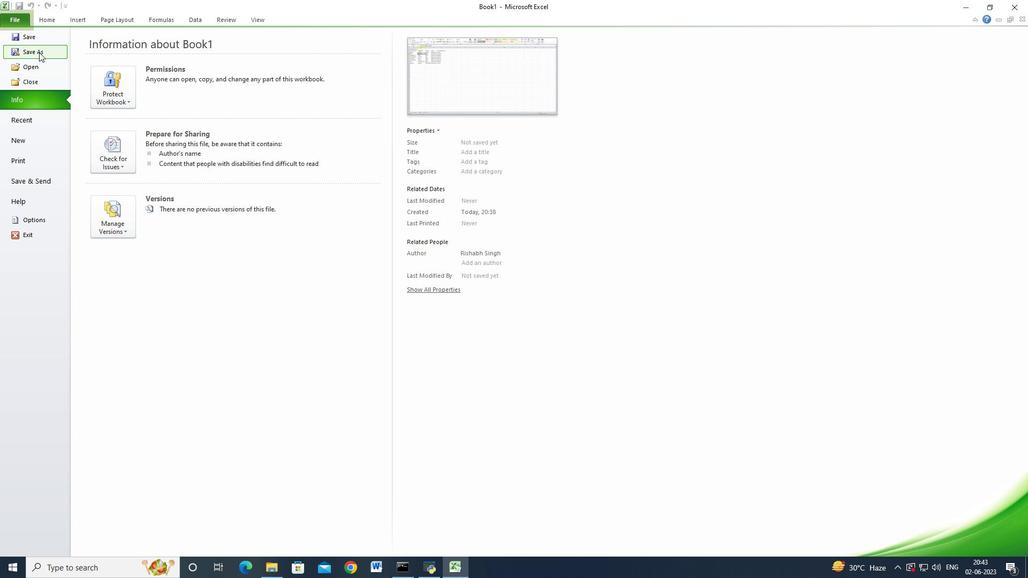 
Action: Mouse moved to (843, 6)
Screenshot: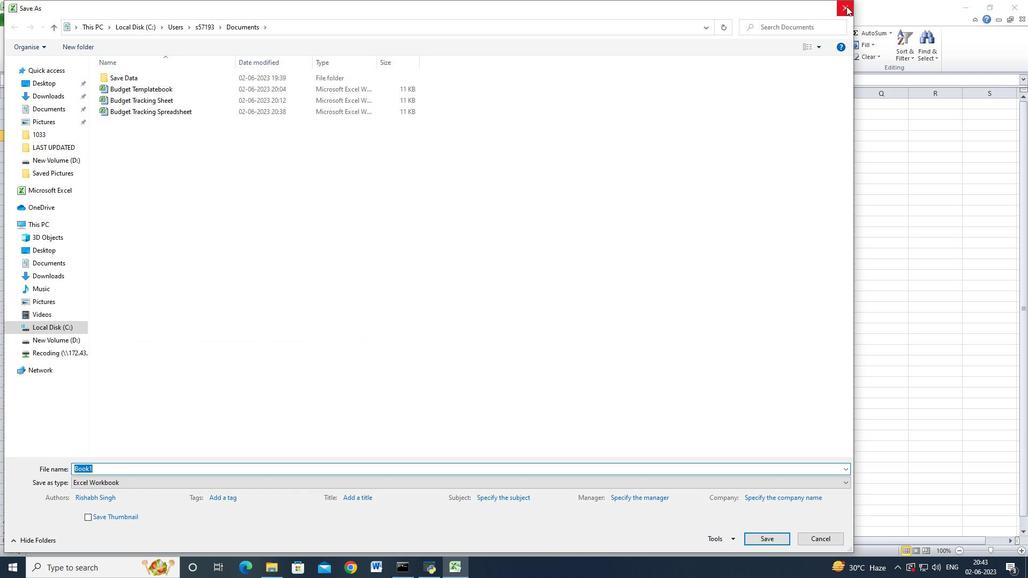 
Action: Mouse pressed left at (843, 6)
Screenshot: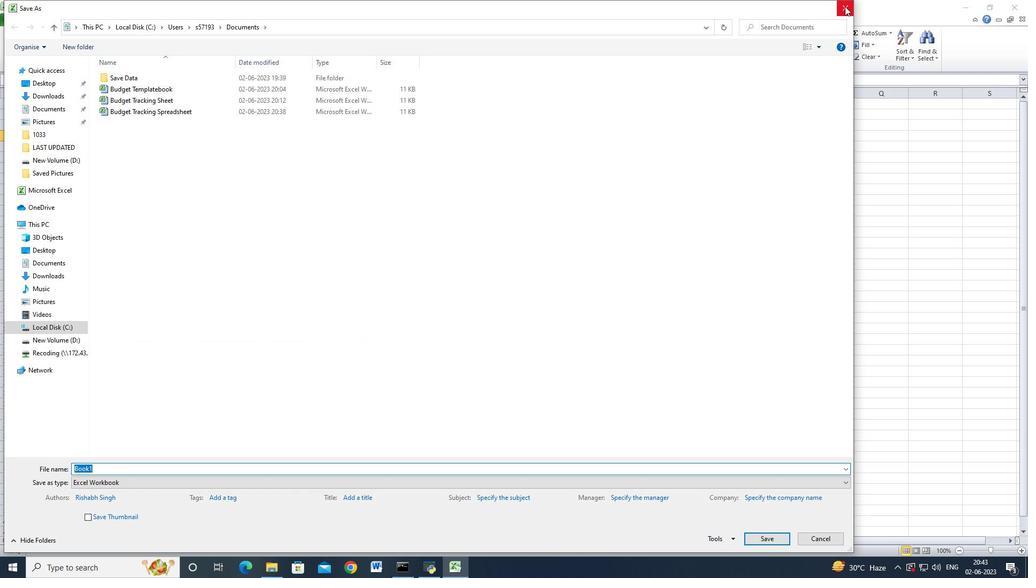 
Action: Mouse moved to (16, 20)
Screenshot: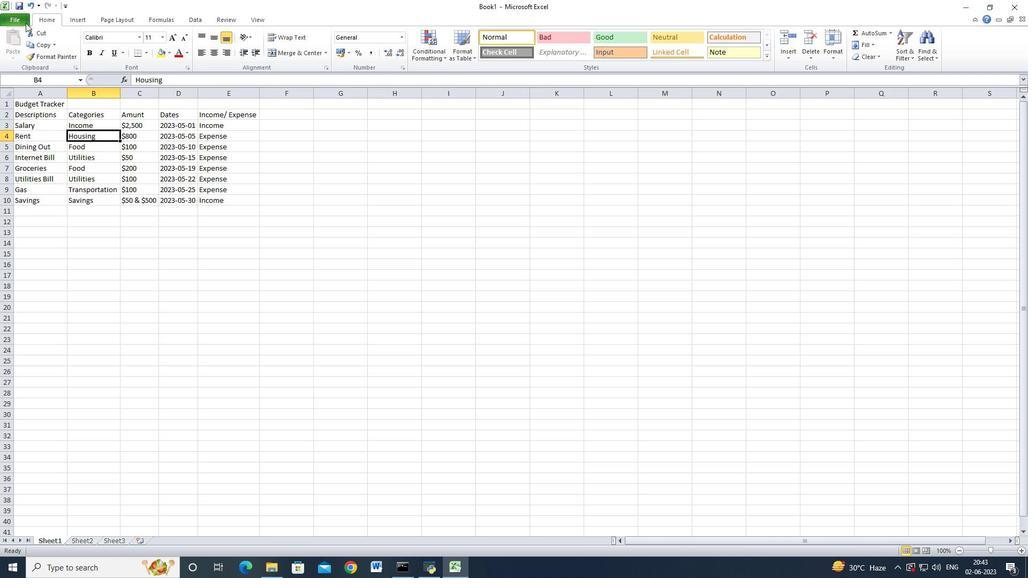 
Action: Mouse pressed left at (16, 20)
Screenshot: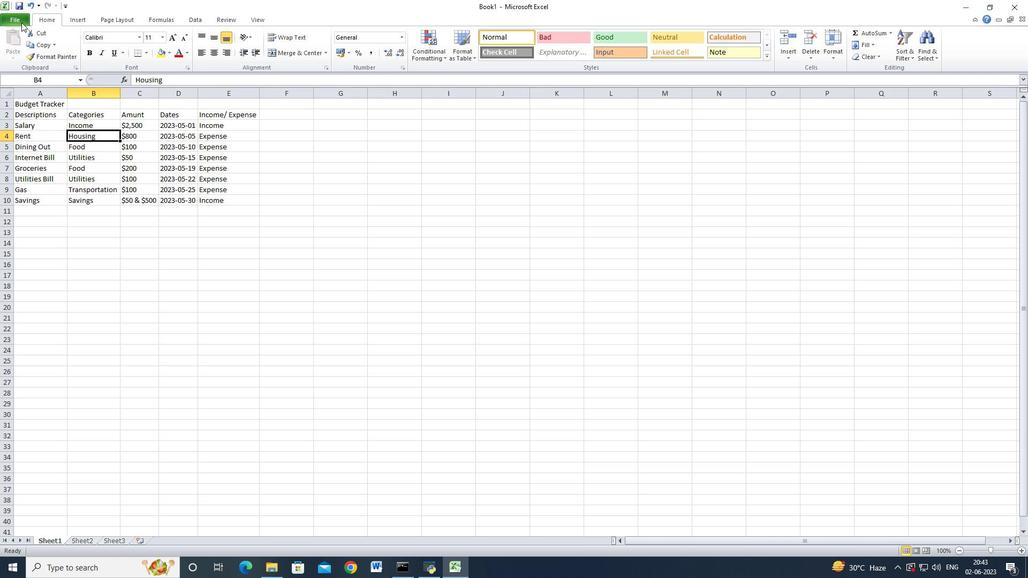 
Action: Mouse moved to (25, 39)
Screenshot: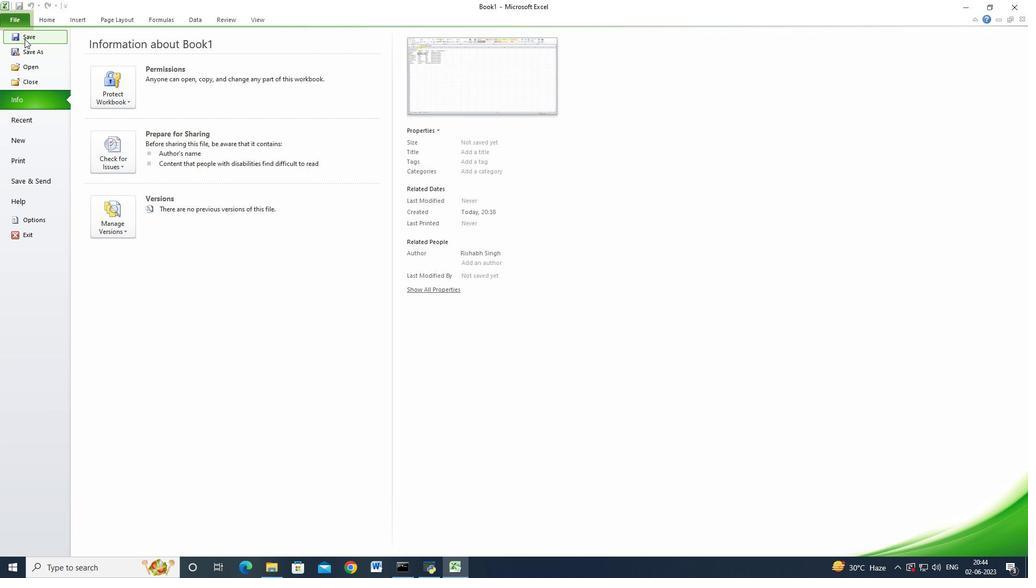 
Action: Mouse pressed left at (25, 39)
Screenshot: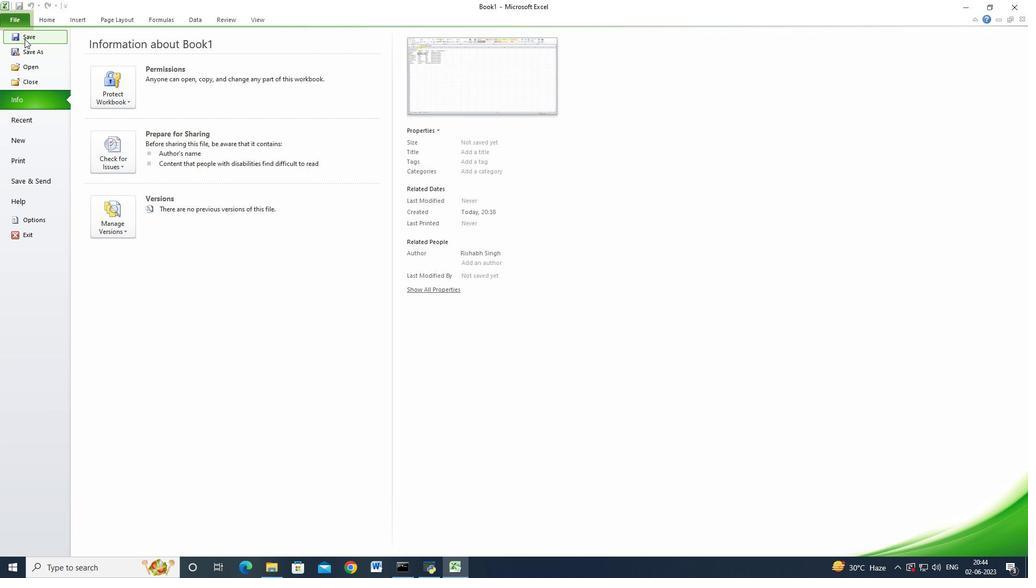 
Action: Mouse moved to (200, 145)
Screenshot: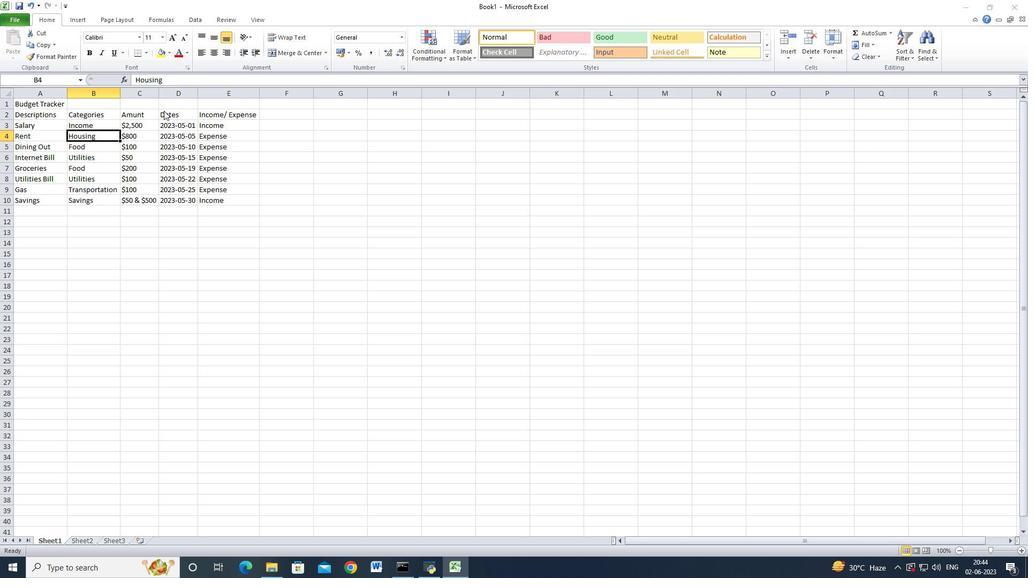 
Action: Key pressed <Key.shift>Budget<Key.space><Key.shift_r>Tracking<Key.space><Key.shift_r>Workbook
Screenshot: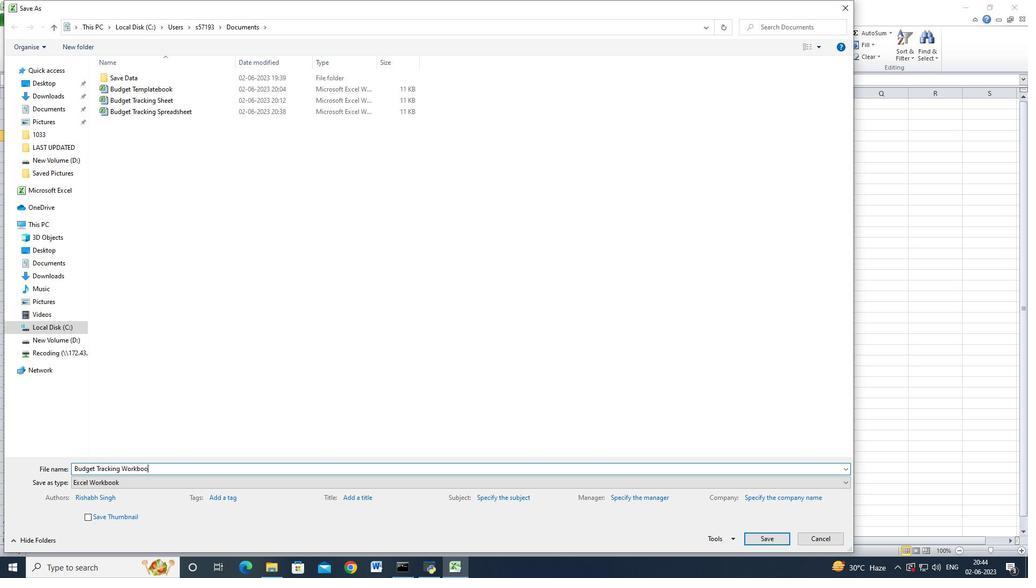 
Action: Mouse moved to (764, 541)
Screenshot: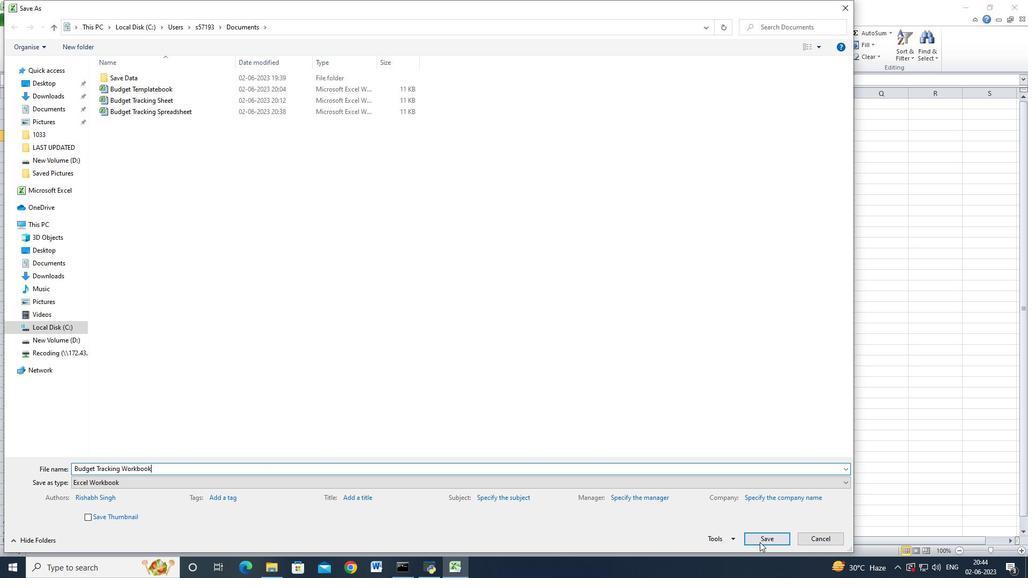 
Action: Mouse pressed left at (764, 541)
Screenshot: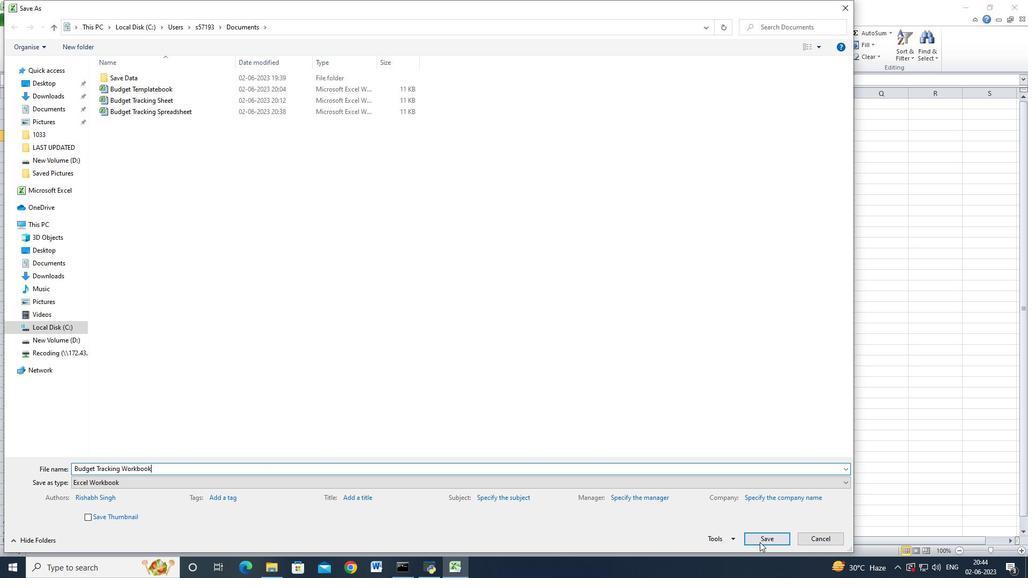 
Action: Mouse moved to (727, 504)
Screenshot: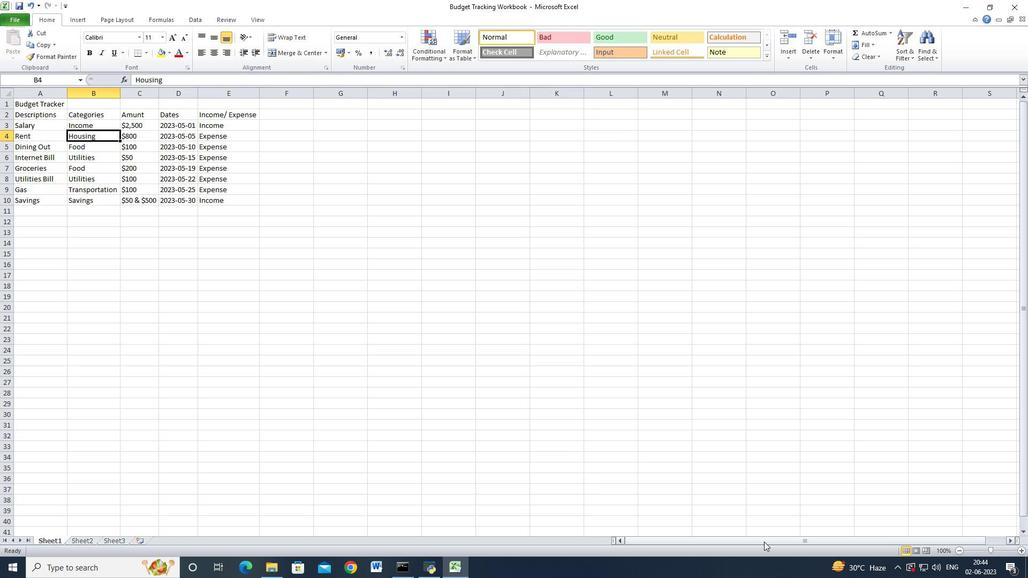 
